 Task: Search one way flight ticket for 4 adults, 2 children, 2 infants in seat and 1 infant on lap in economy from Redding: Redding Municipal Airport to Raleigh: Raleigh-durham International Airport on 8-5-2023. Choice of flights is Singapure airlines. Price is upto 90000. Outbound departure time preference is 19:30.
Action: Mouse moved to (349, 130)
Screenshot: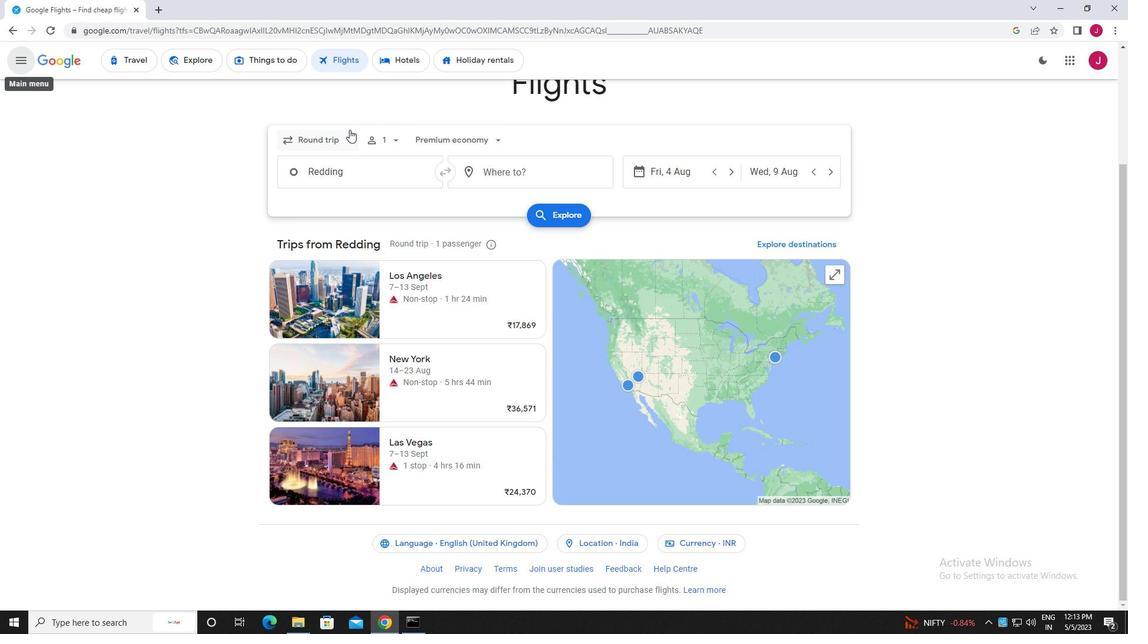 
Action: Mouse pressed left at (349, 130)
Screenshot: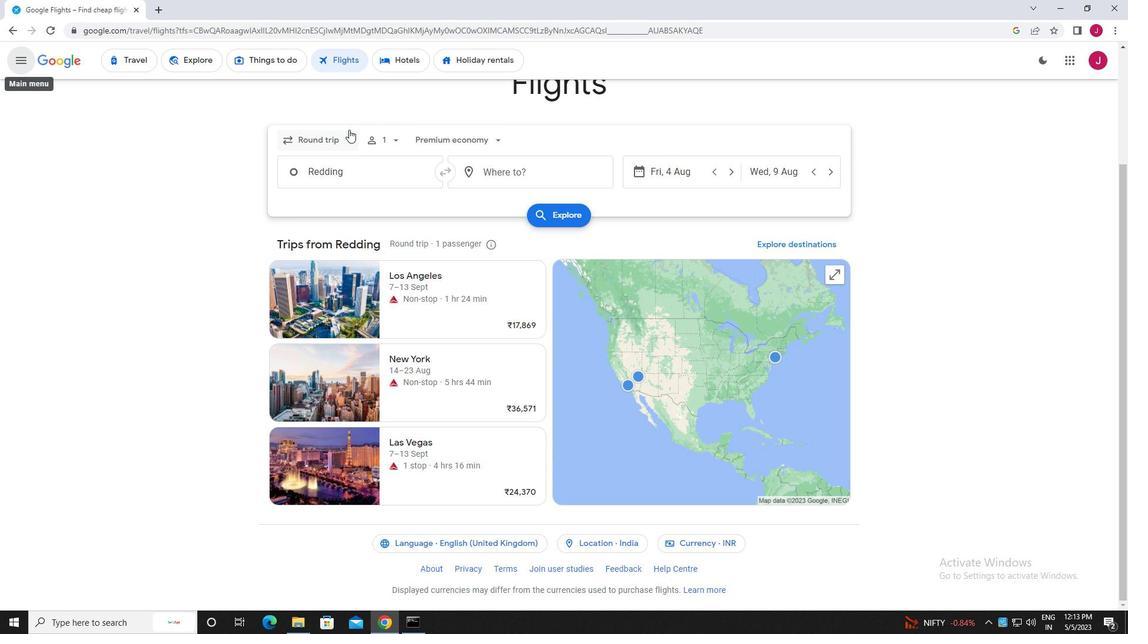 
Action: Mouse moved to (336, 195)
Screenshot: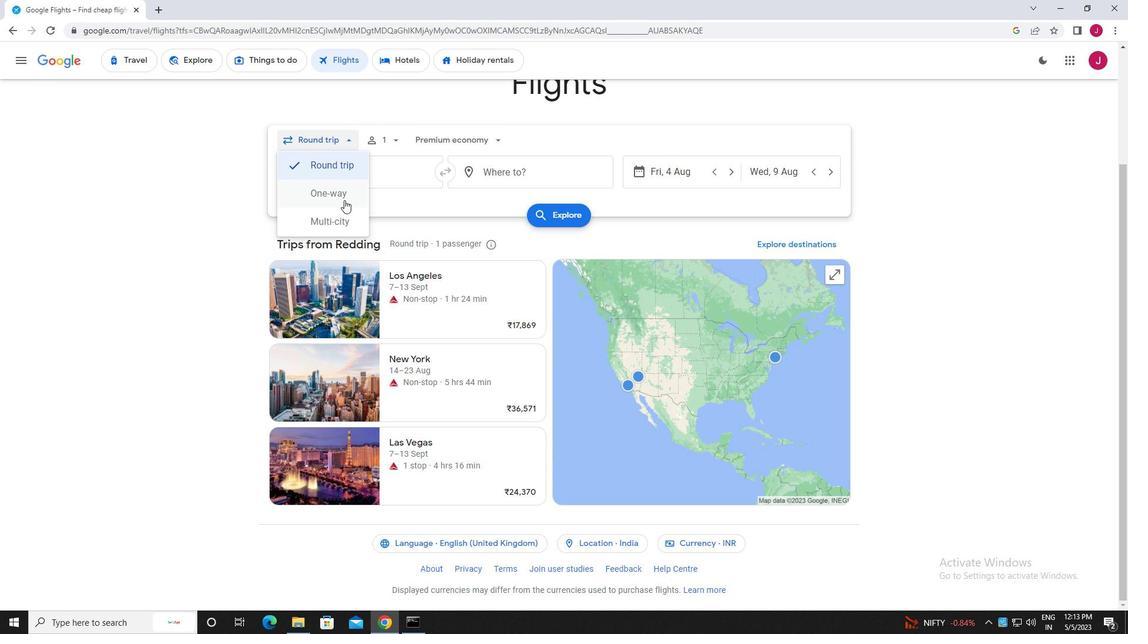 
Action: Mouse pressed left at (336, 195)
Screenshot: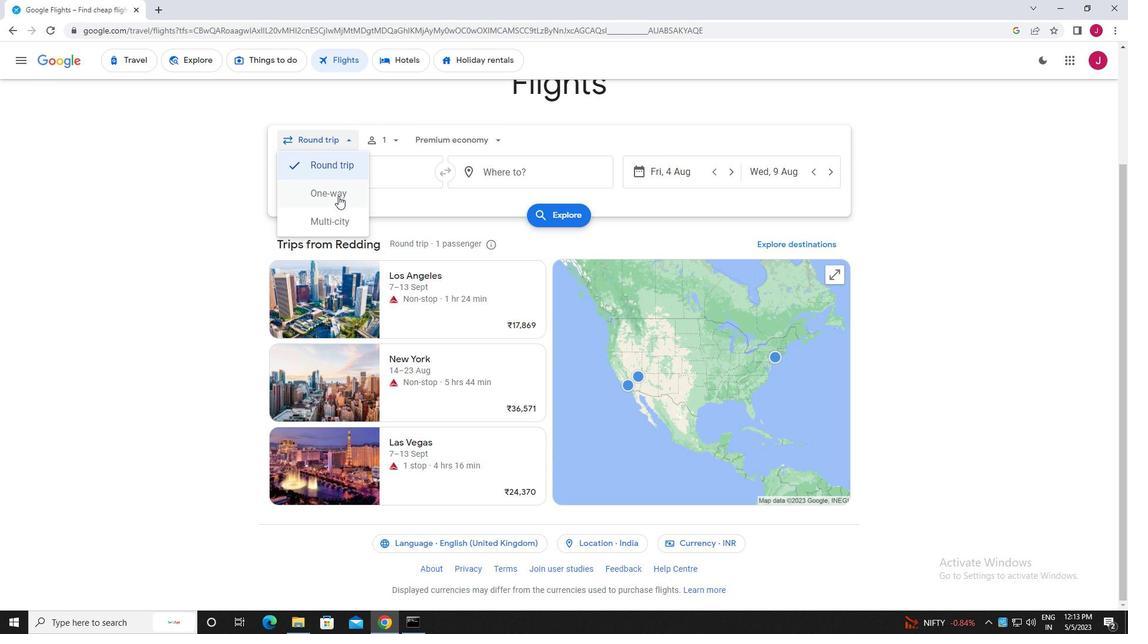 
Action: Mouse moved to (393, 137)
Screenshot: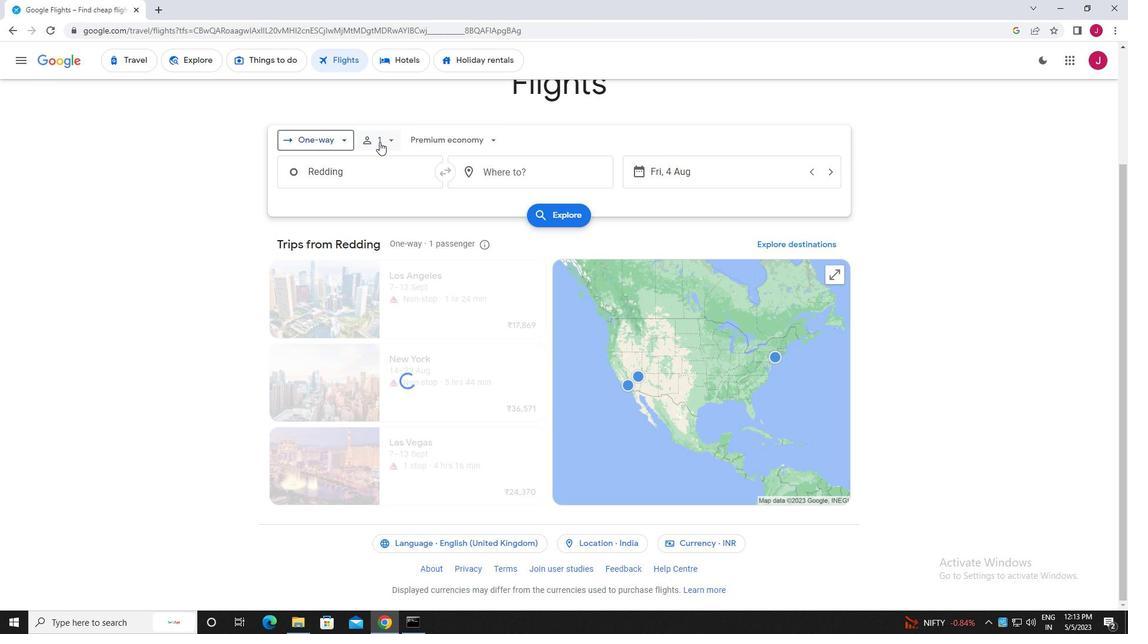 
Action: Mouse pressed left at (393, 137)
Screenshot: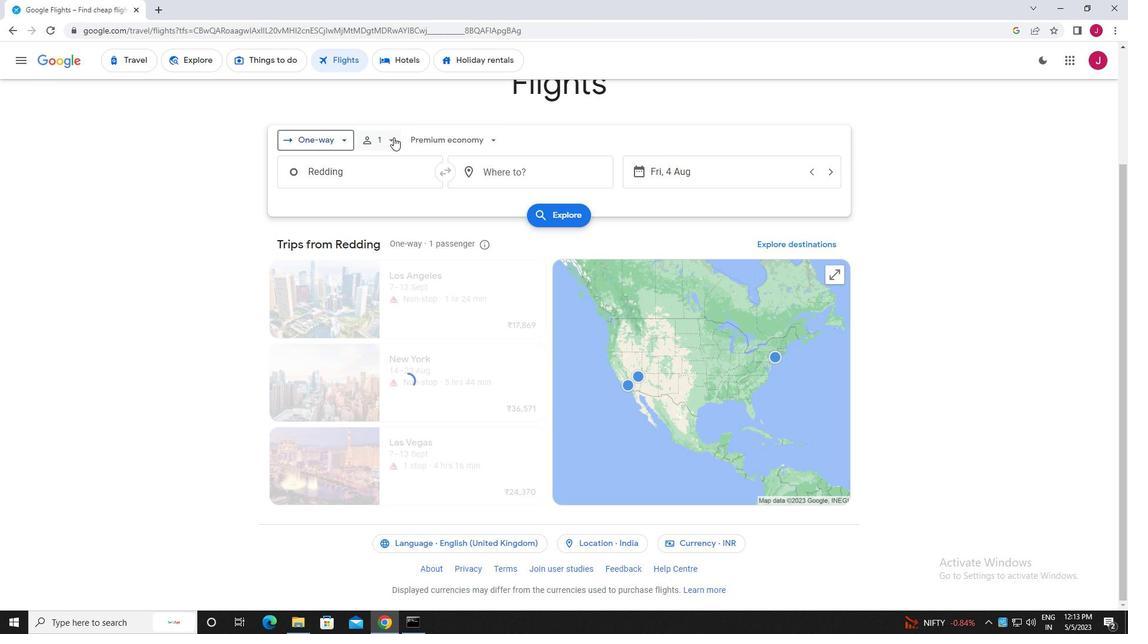 
Action: Mouse moved to (480, 172)
Screenshot: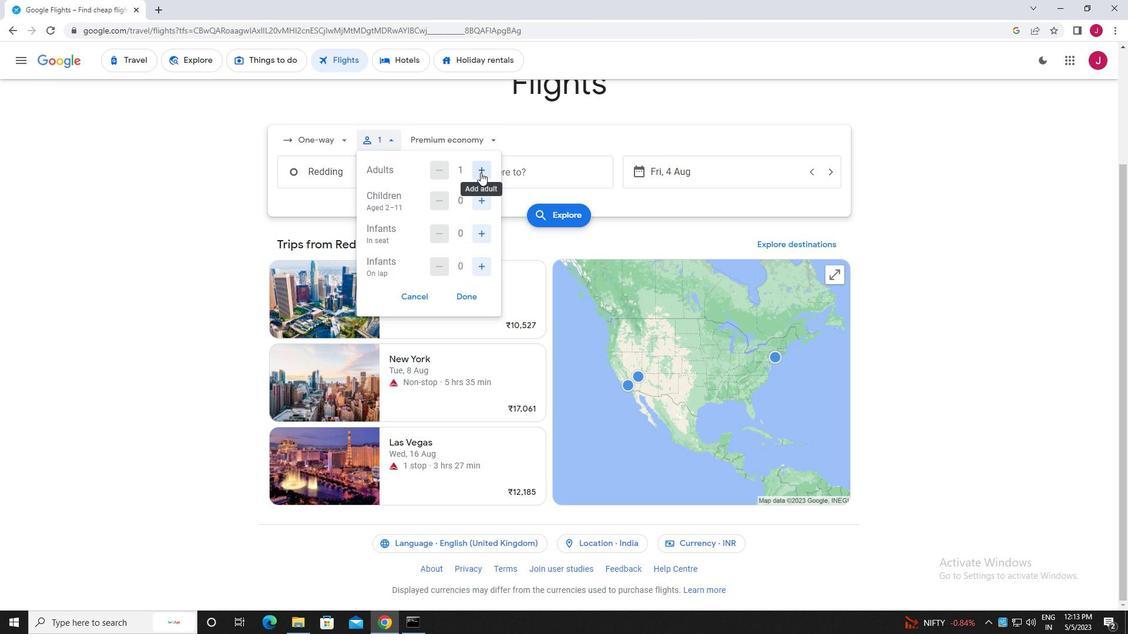 
Action: Mouse pressed left at (480, 172)
Screenshot: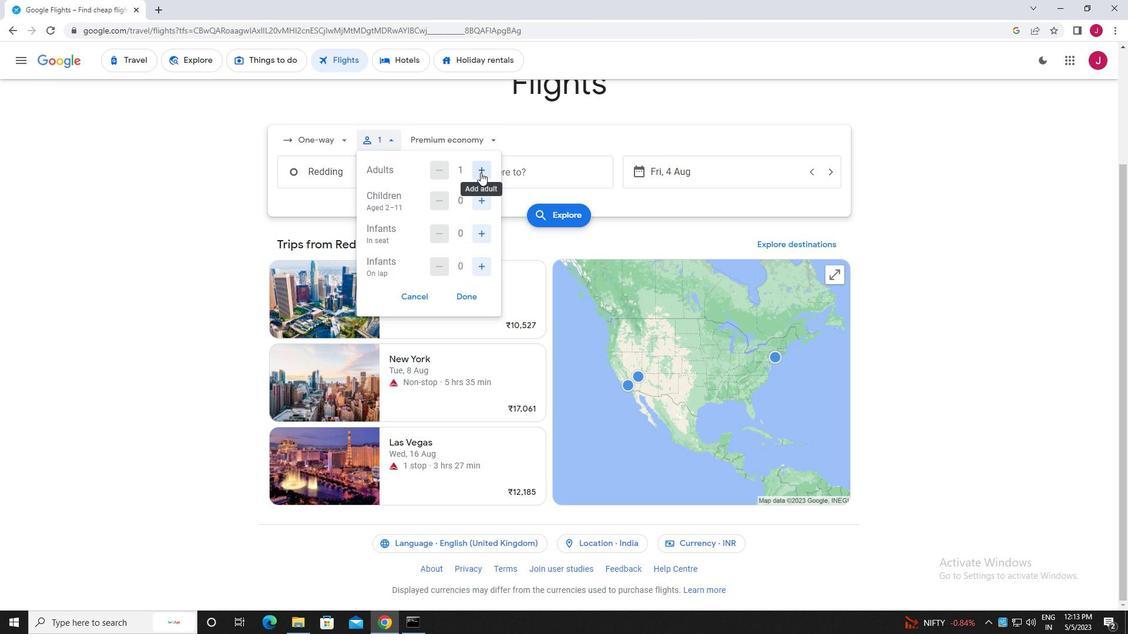 
Action: Mouse pressed left at (480, 172)
Screenshot: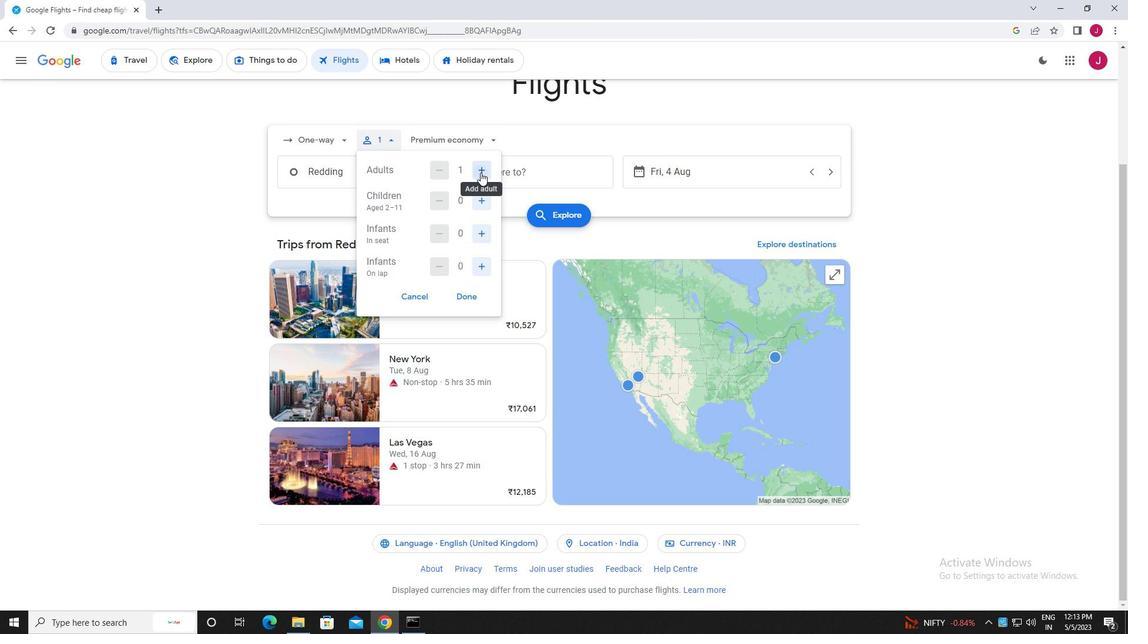 
Action: Mouse pressed left at (480, 172)
Screenshot: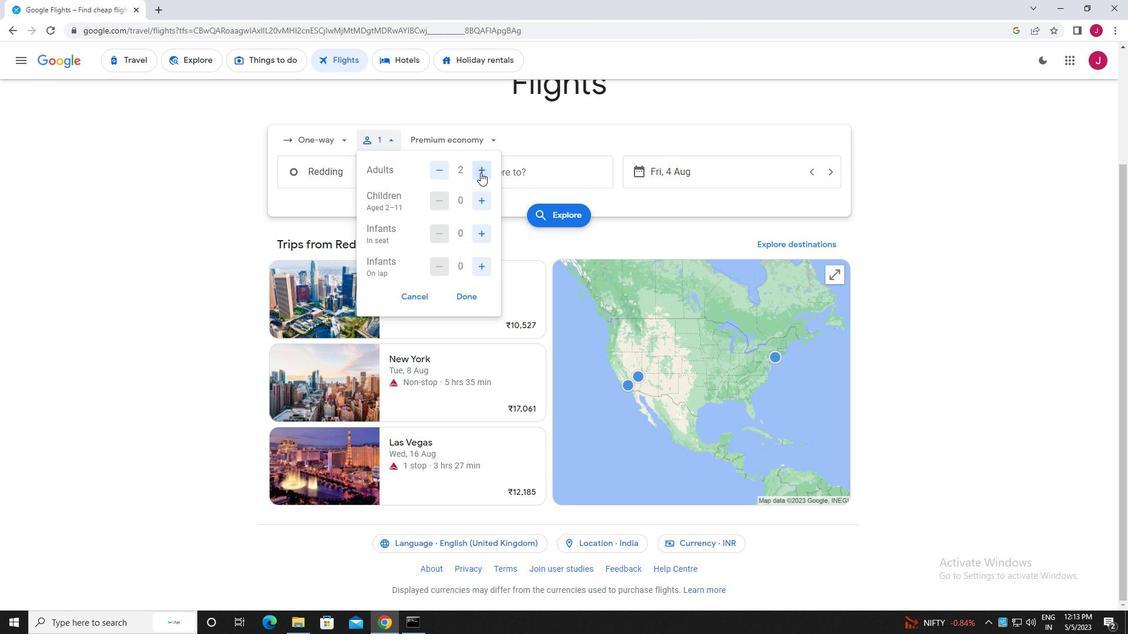 
Action: Mouse moved to (481, 203)
Screenshot: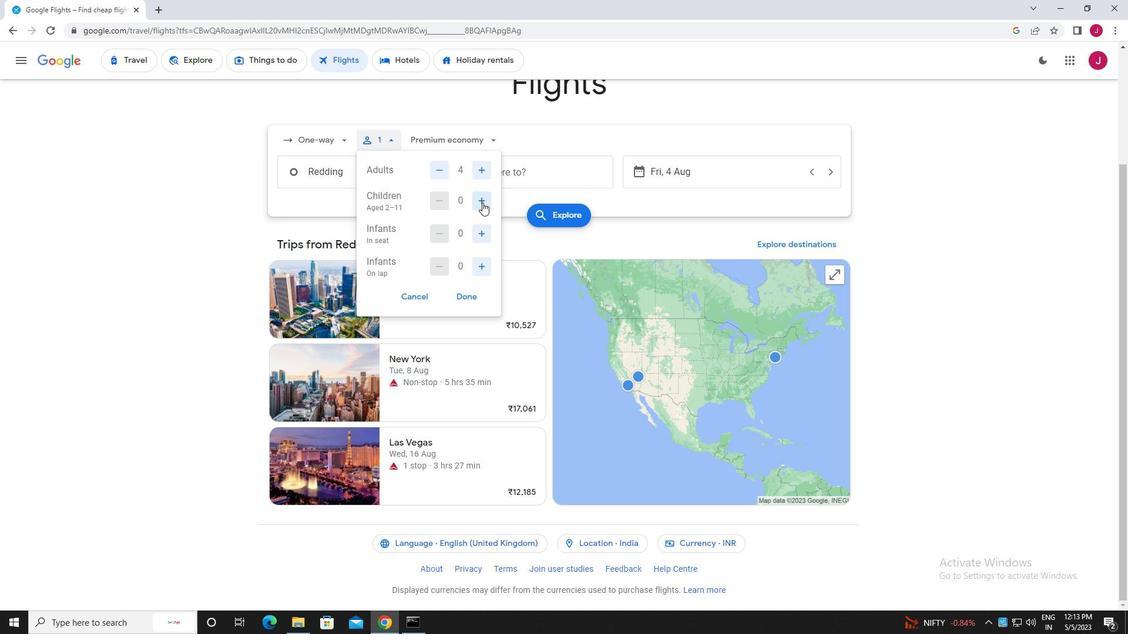 
Action: Mouse pressed left at (481, 203)
Screenshot: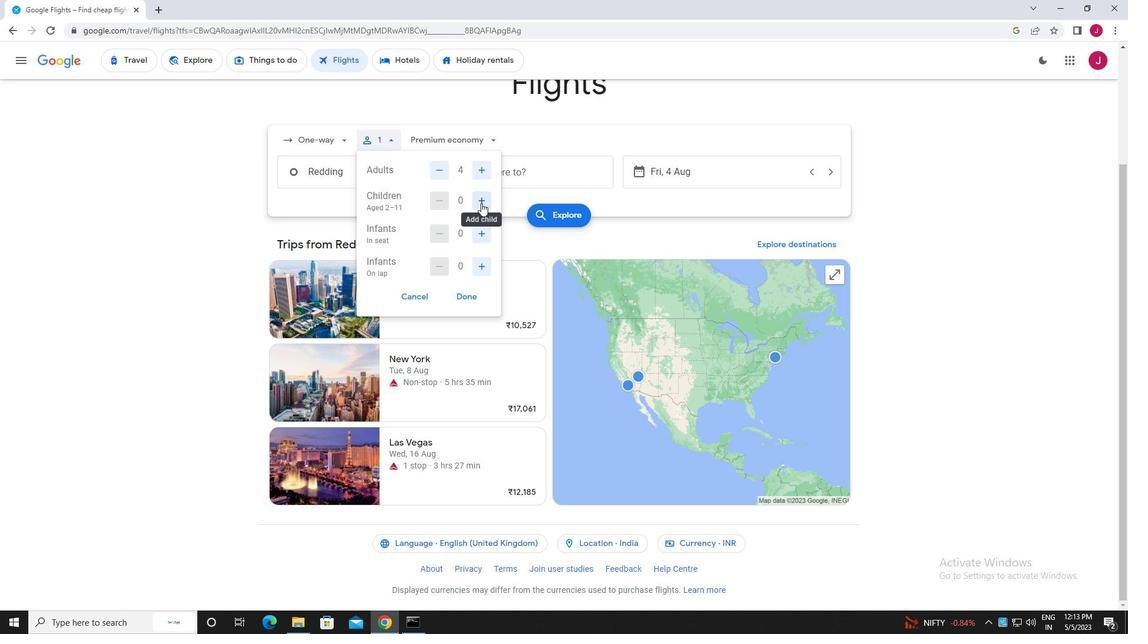 
Action: Mouse pressed left at (481, 203)
Screenshot: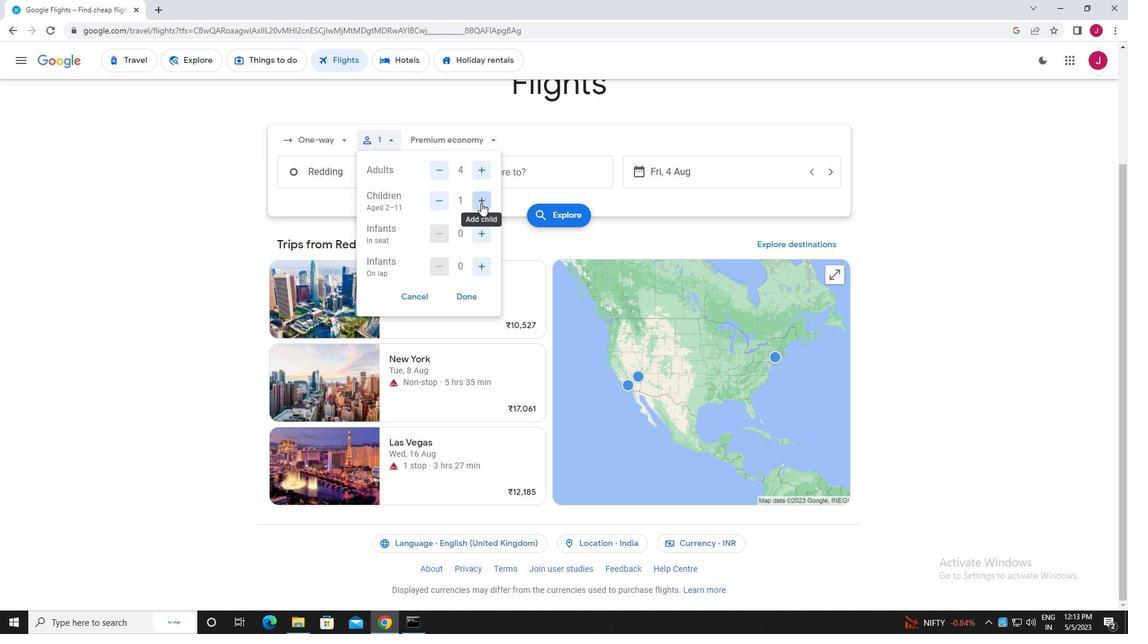 
Action: Mouse moved to (481, 232)
Screenshot: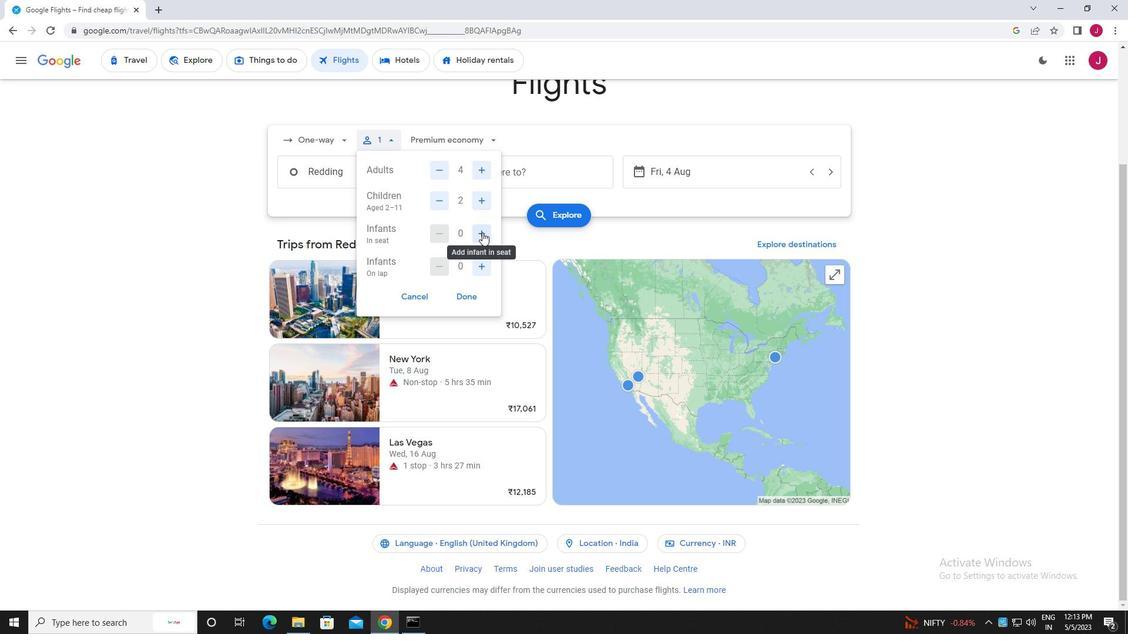 
Action: Mouse pressed left at (481, 232)
Screenshot: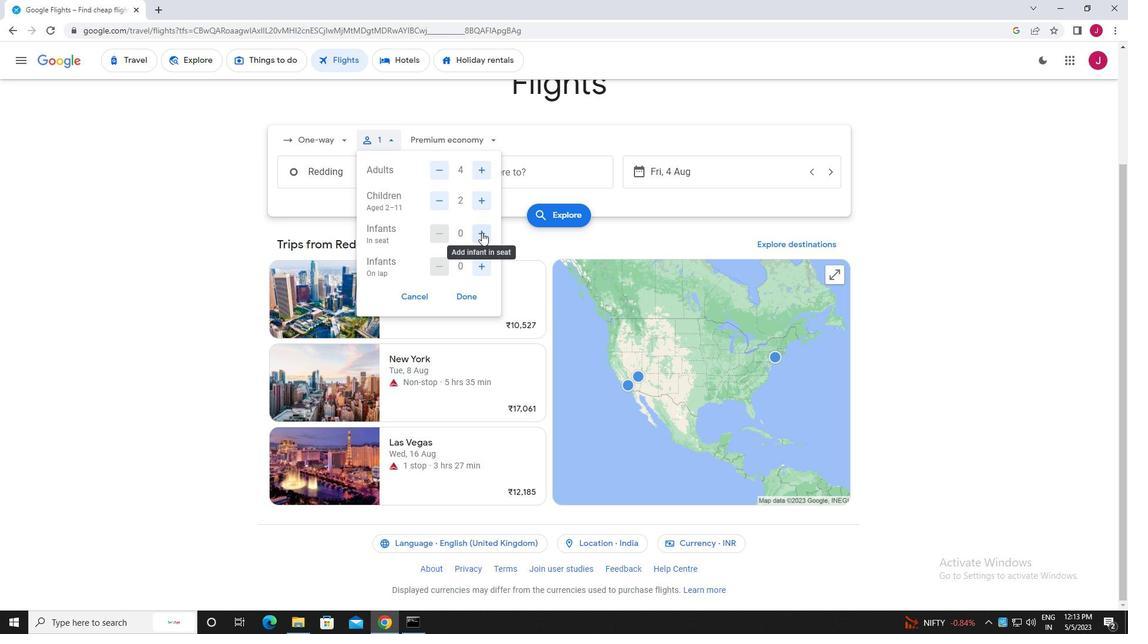 
Action: Mouse pressed left at (481, 232)
Screenshot: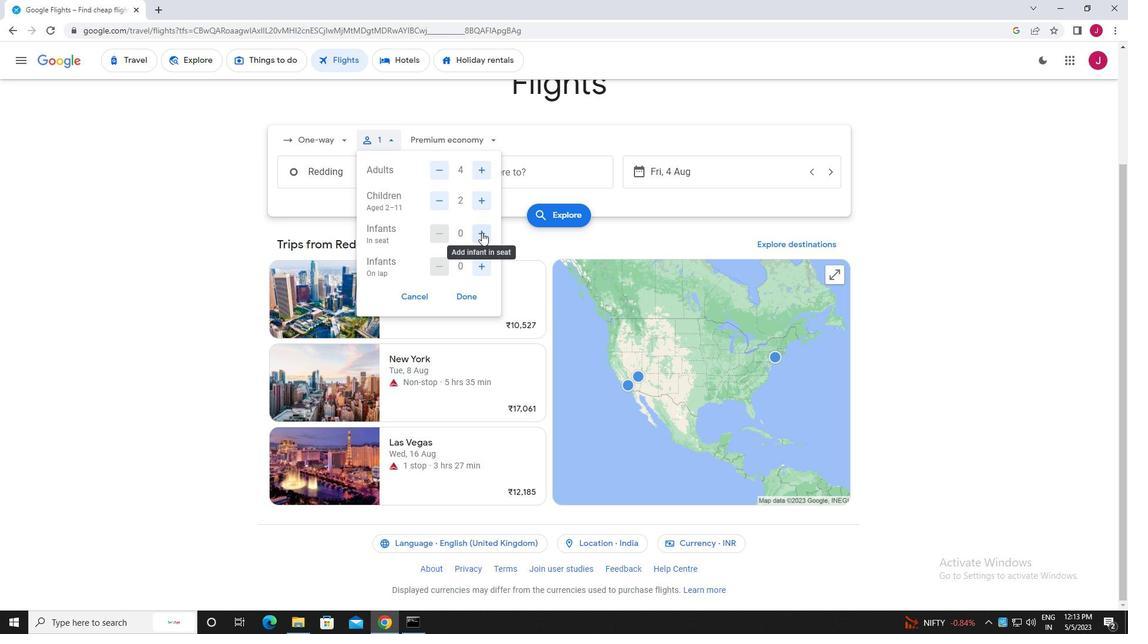 
Action: Mouse moved to (480, 268)
Screenshot: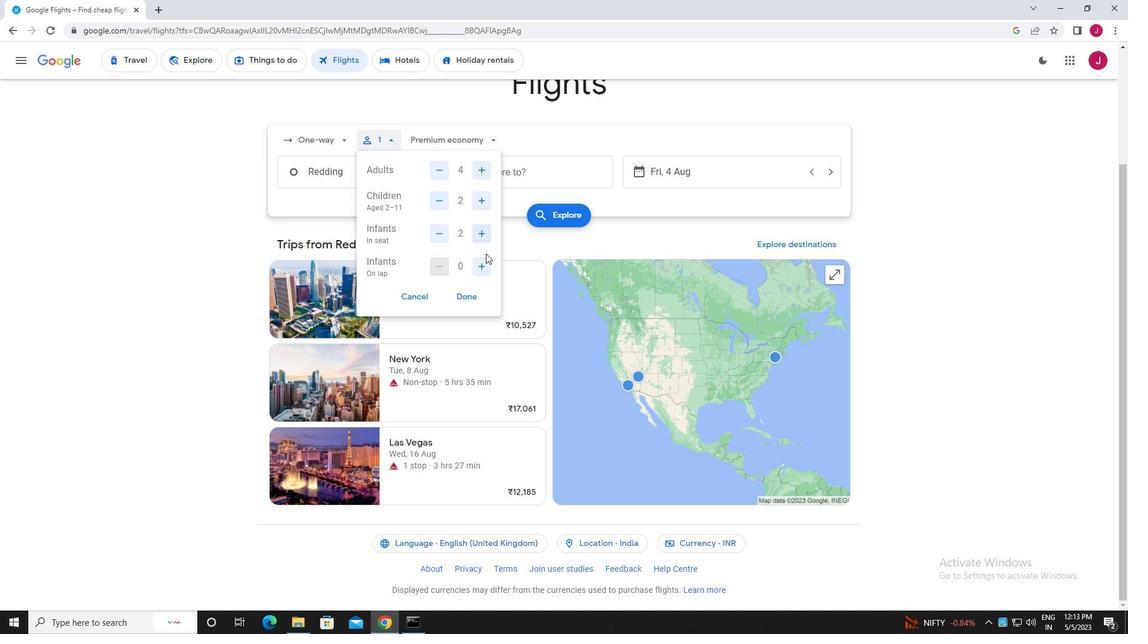 
Action: Mouse pressed left at (480, 268)
Screenshot: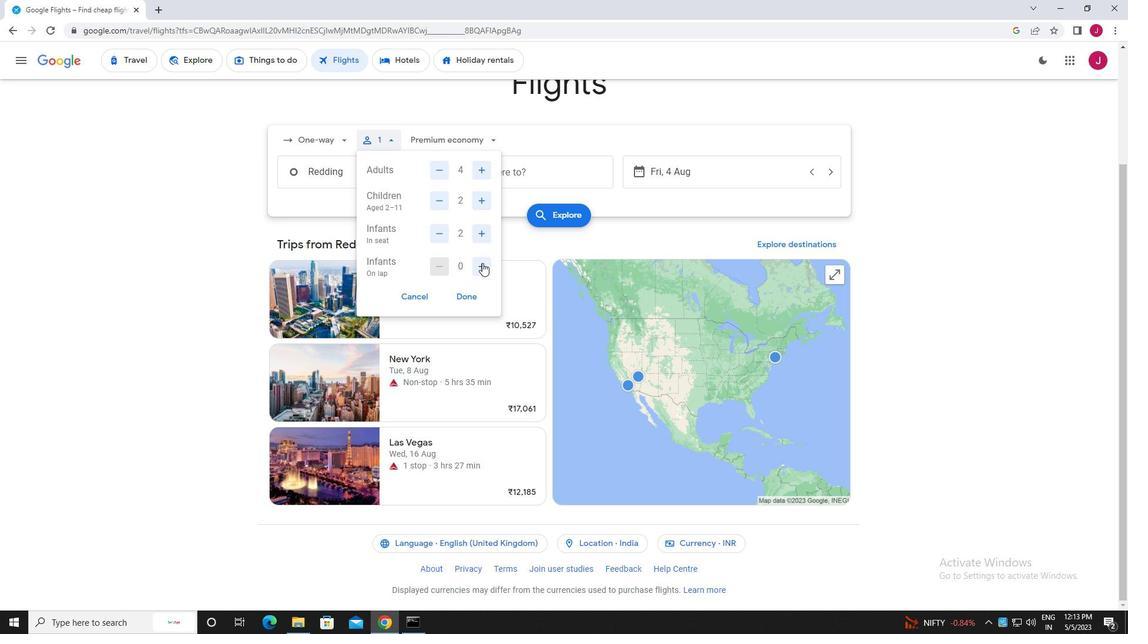 
Action: Mouse moved to (468, 299)
Screenshot: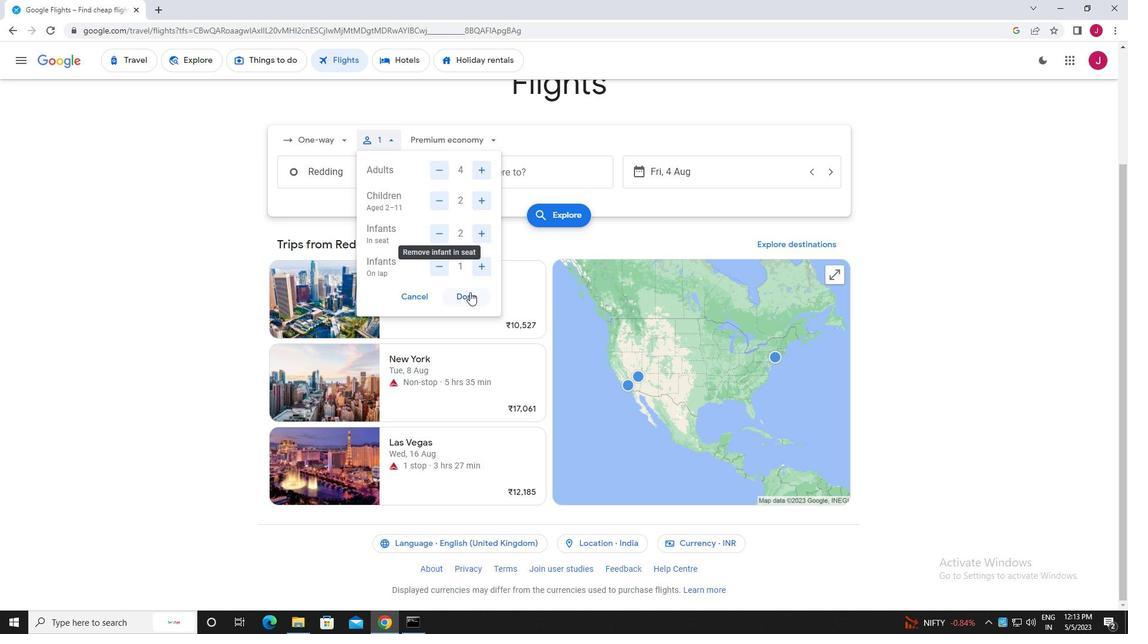 
Action: Mouse pressed left at (468, 299)
Screenshot: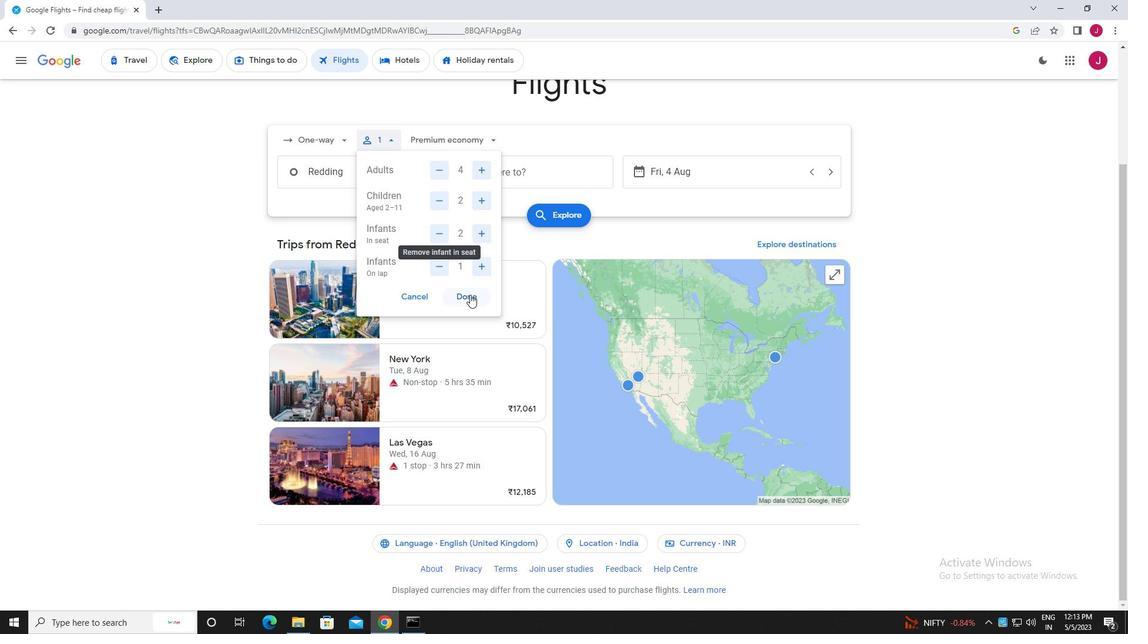 
Action: Mouse moved to (446, 138)
Screenshot: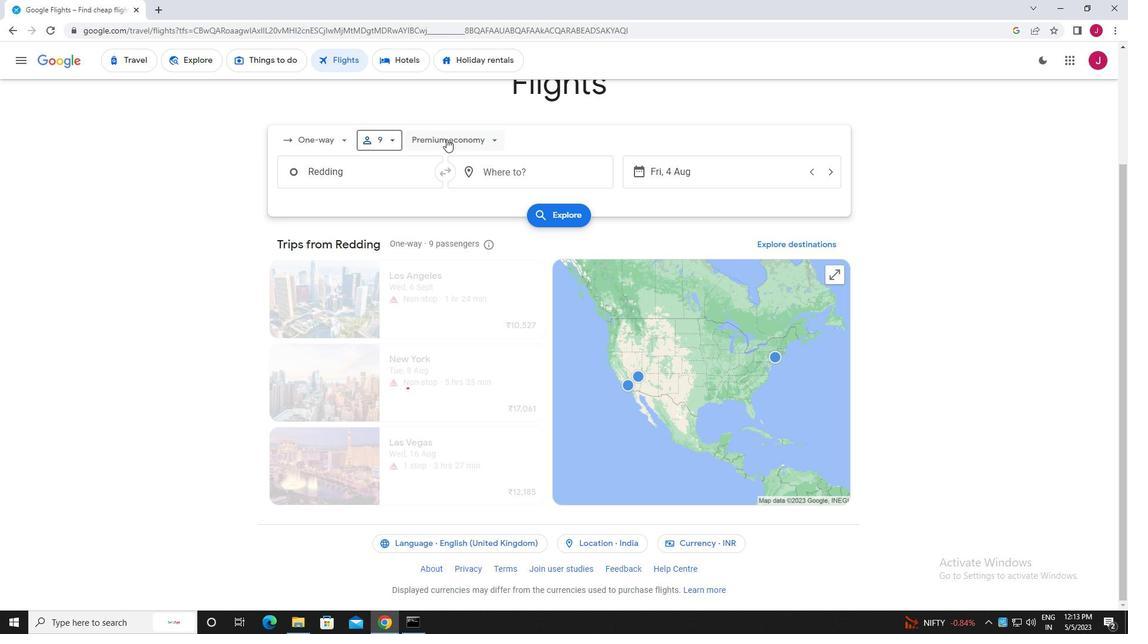 
Action: Mouse pressed left at (446, 138)
Screenshot: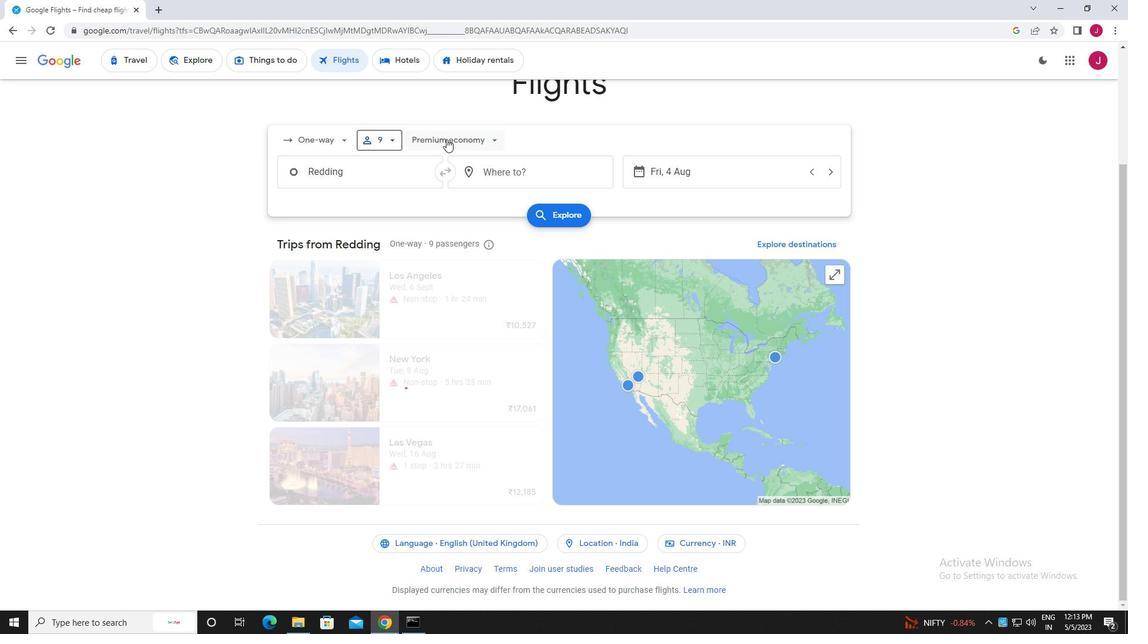 
Action: Mouse moved to (457, 165)
Screenshot: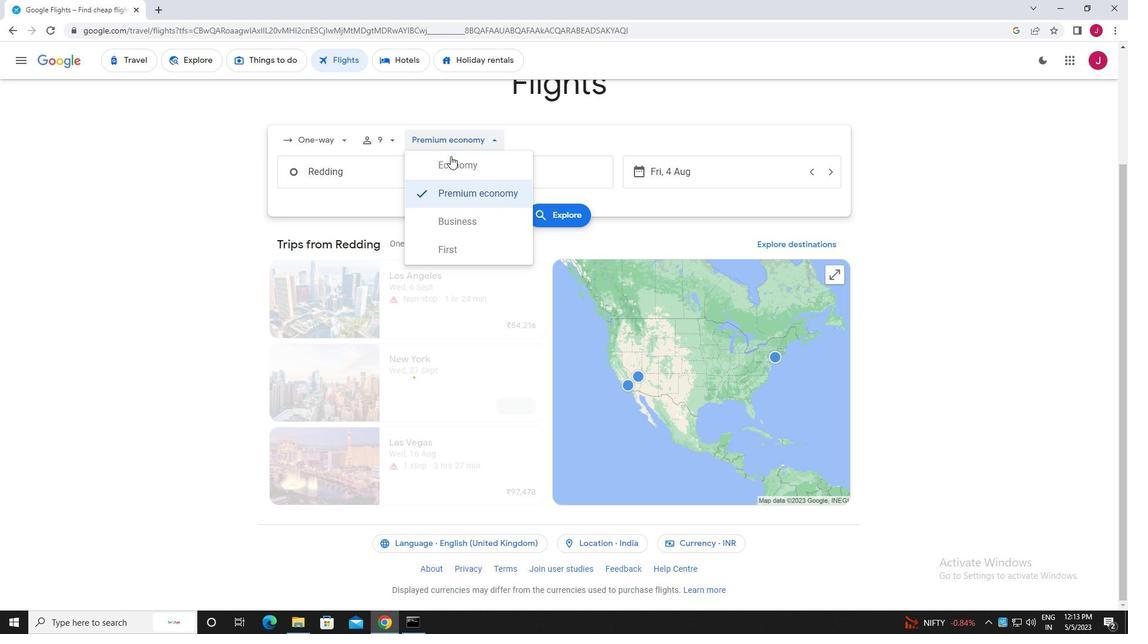 
Action: Mouse pressed left at (457, 165)
Screenshot: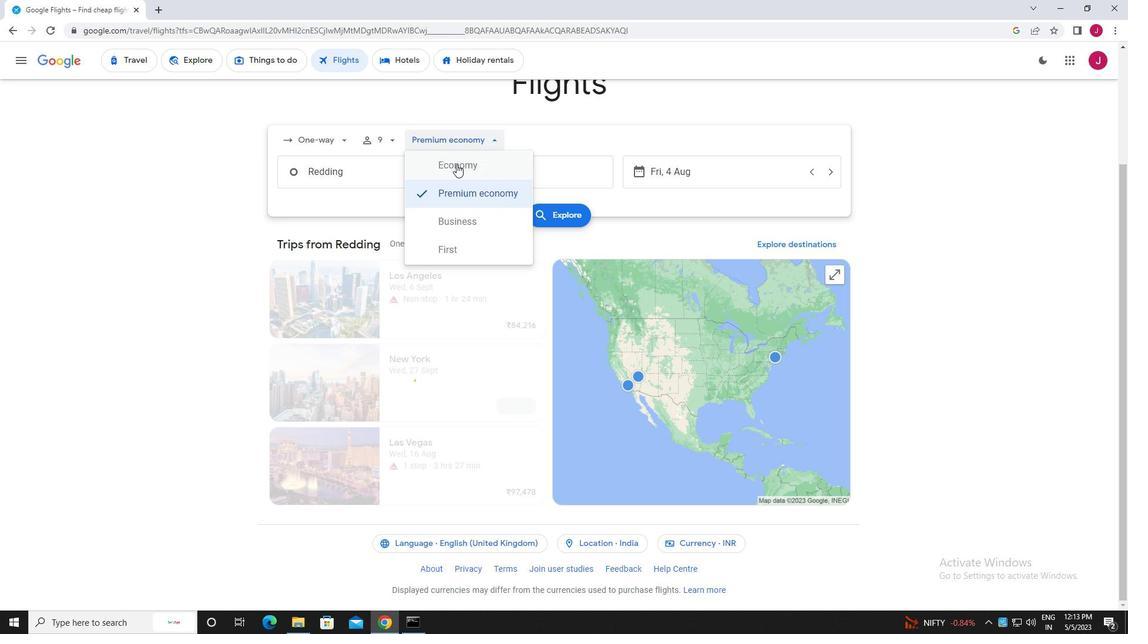 
Action: Mouse moved to (371, 175)
Screenshot: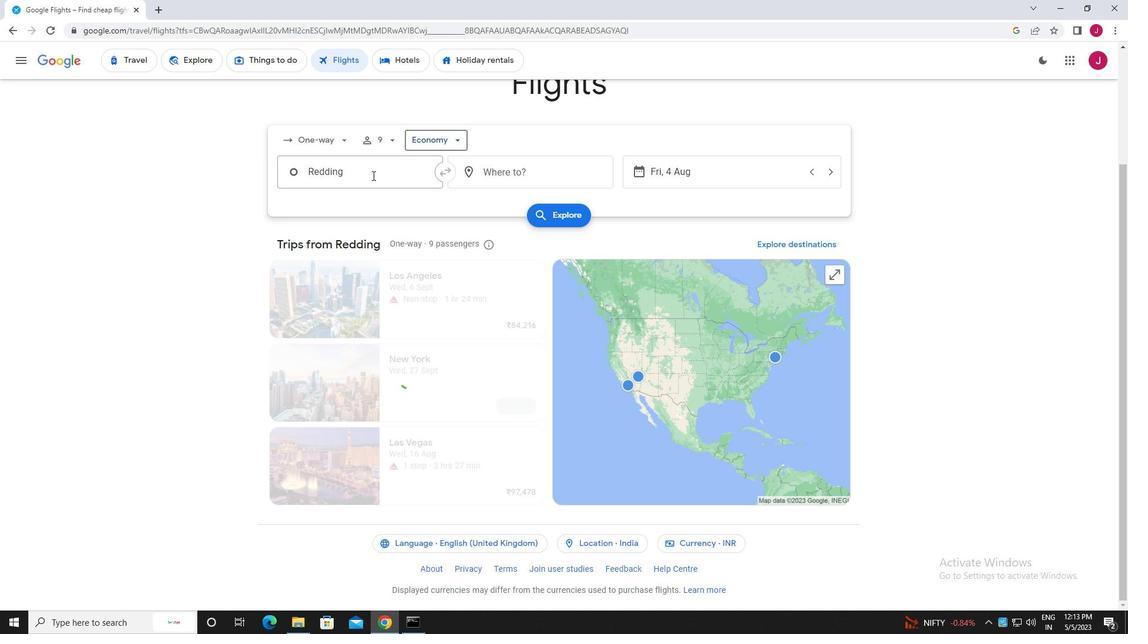 
Action: Mouse pressed left at (371, 175)
Screenshot: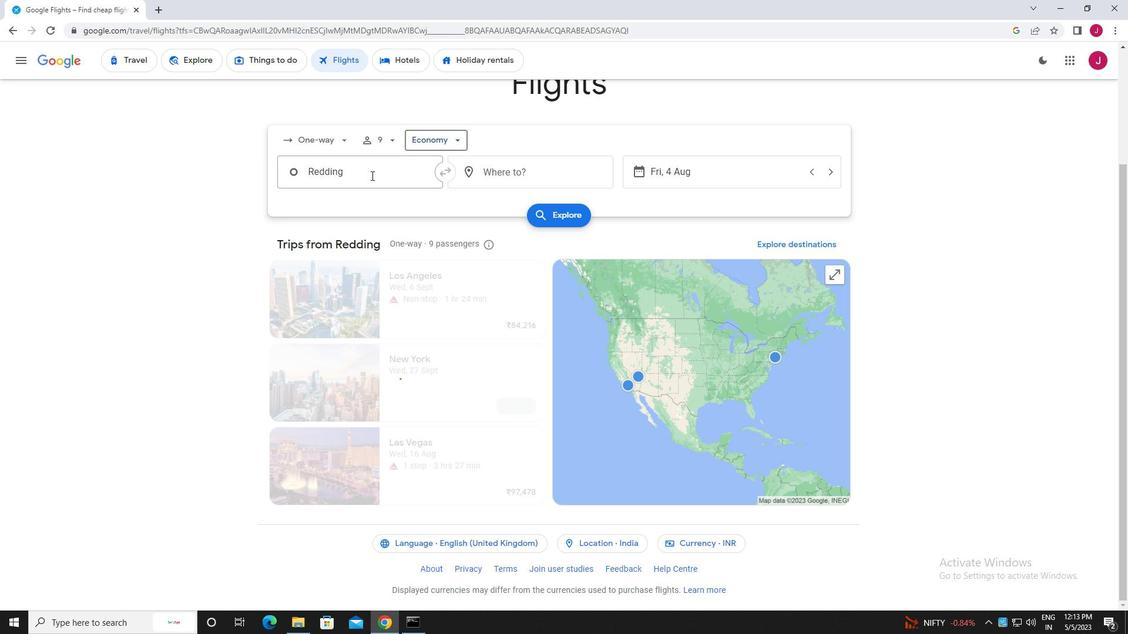 
Action: Mouse moved to (376, 175)
Screenshot: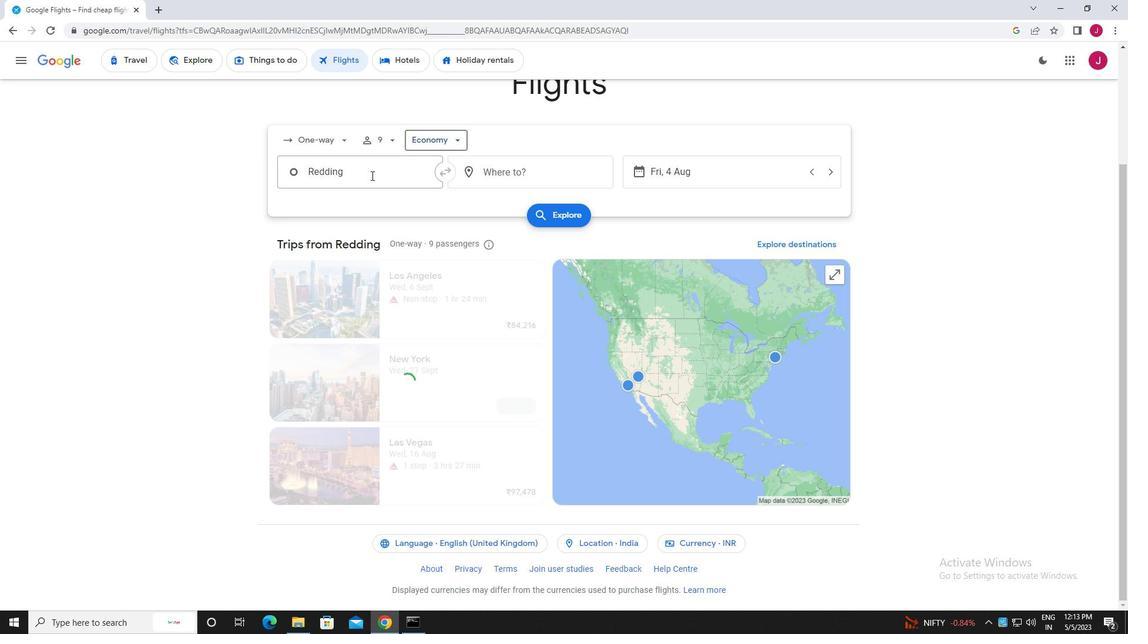 
Action: Key pressed redding
Screenshot: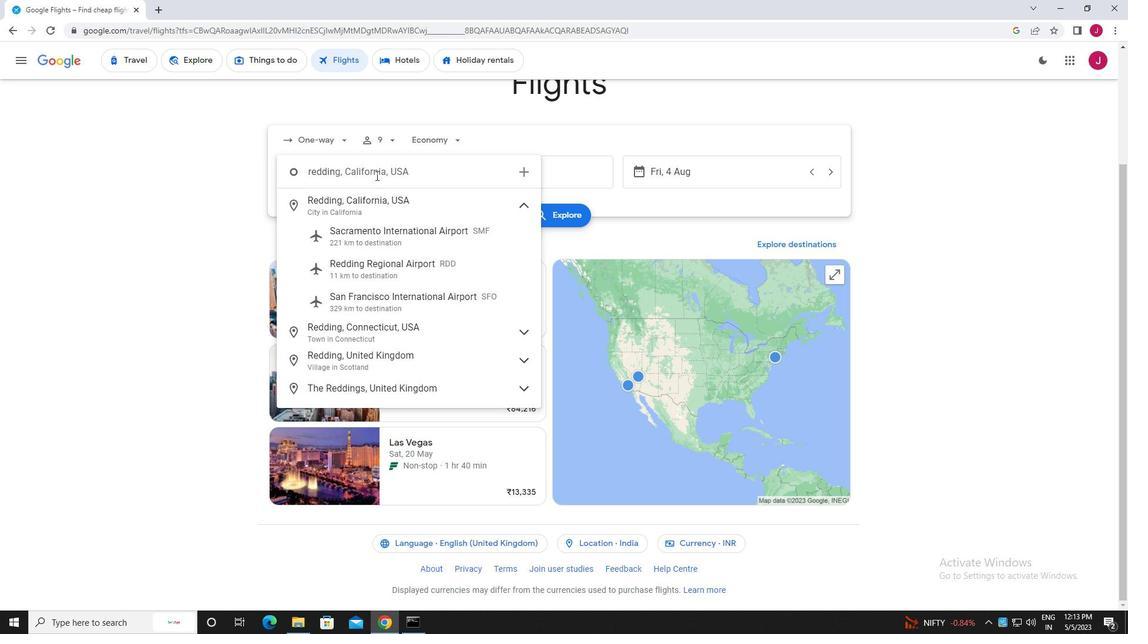 
Action: Mouse moved to (417, 272)
Screenshot: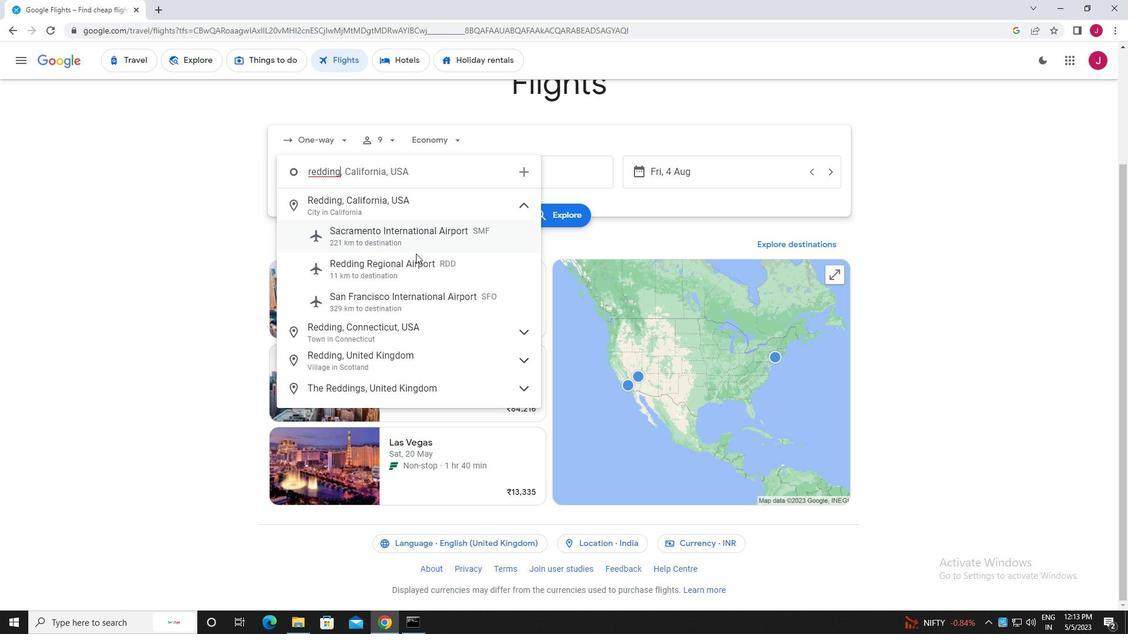 
Action: Mouse pressed left at (417, 272)
Screenshot: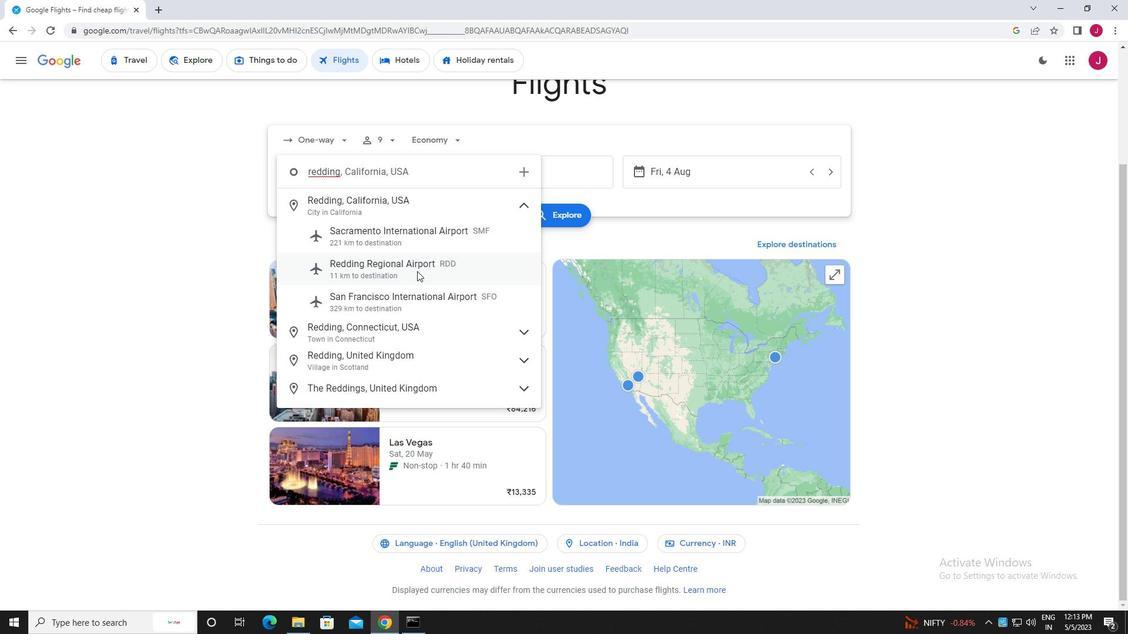 
Action: Mouse moved to (529, 174)
Screenshot: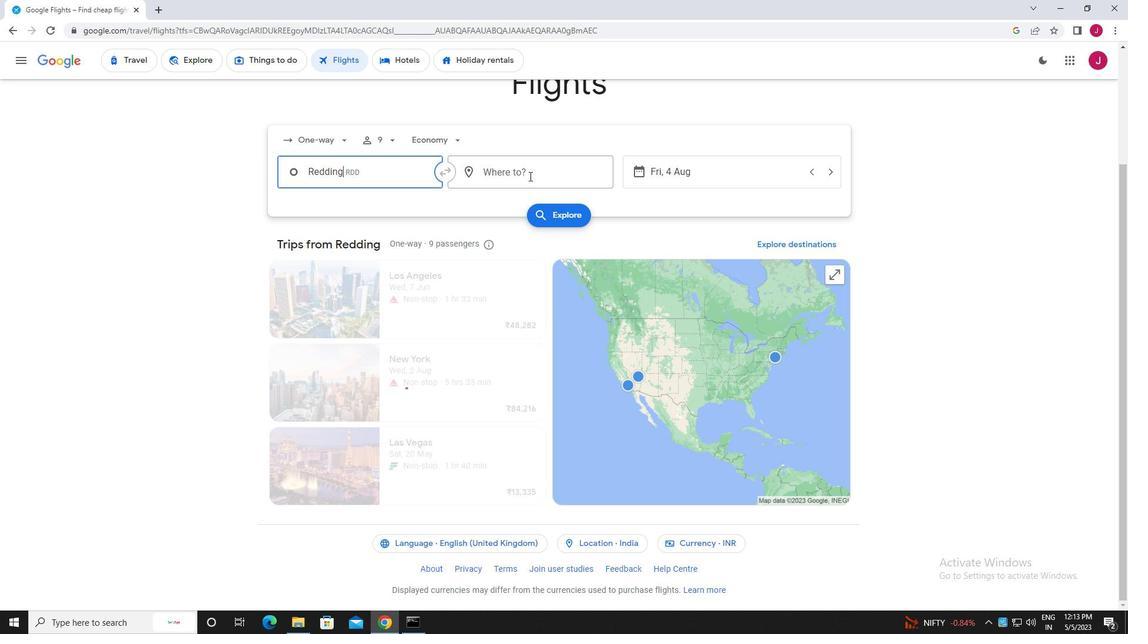 
Action: Mouse pressed left at (529, 174)
Screenshot: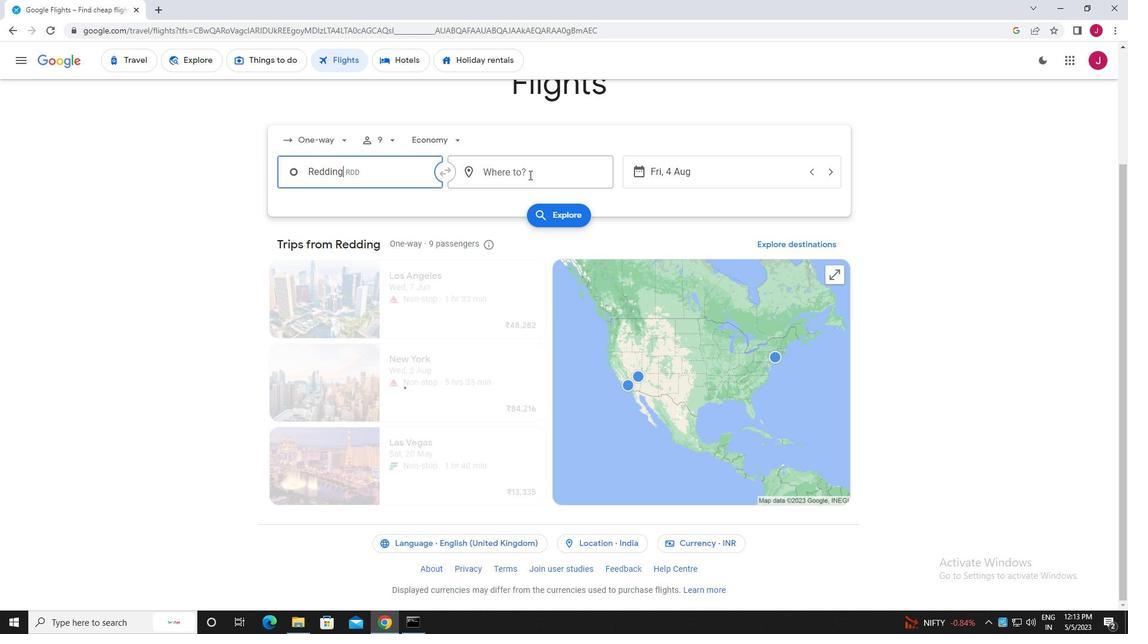 
Action: Key pressed raleigh
Screenshot: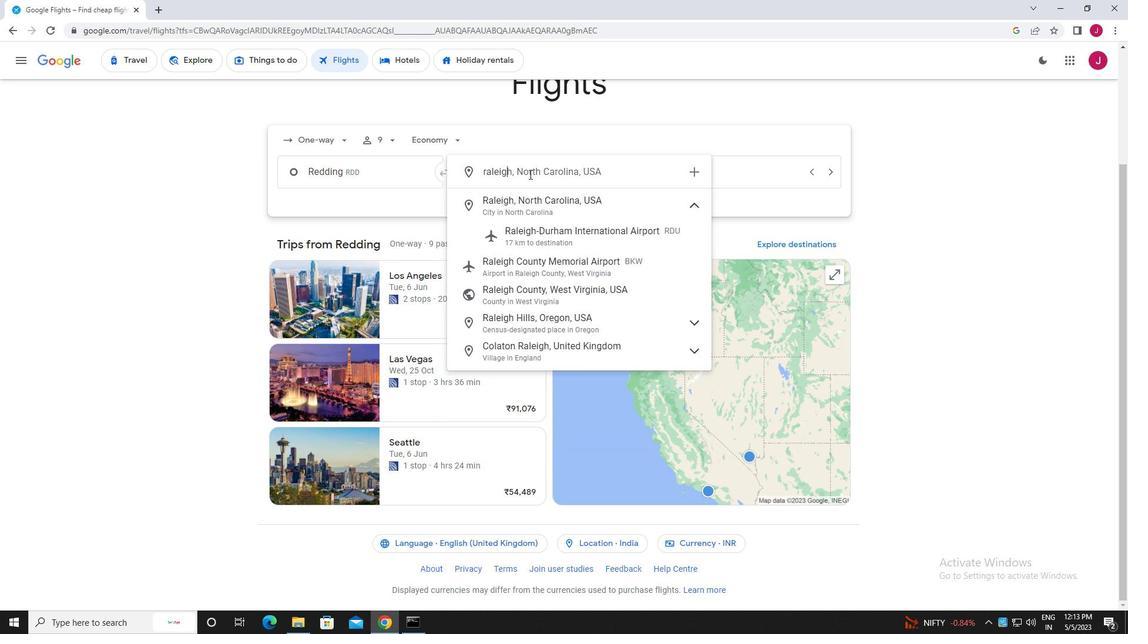
Action: Mouse moved to (577, 232)
Screenshot: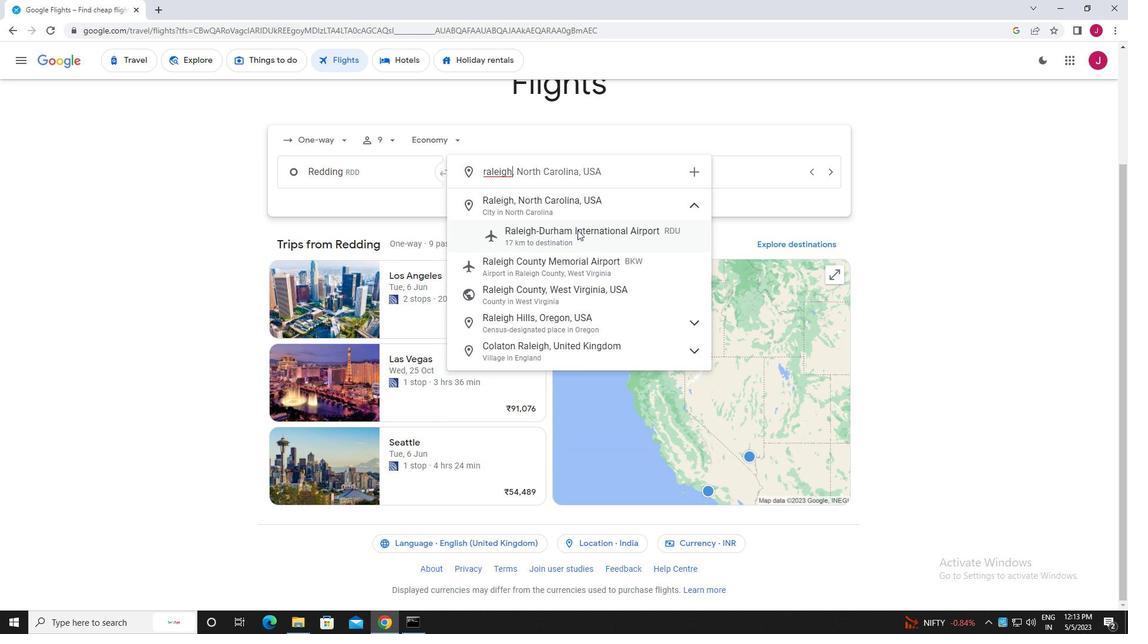 
Action: Mouse pressed left at (577, 232)
Screenshot: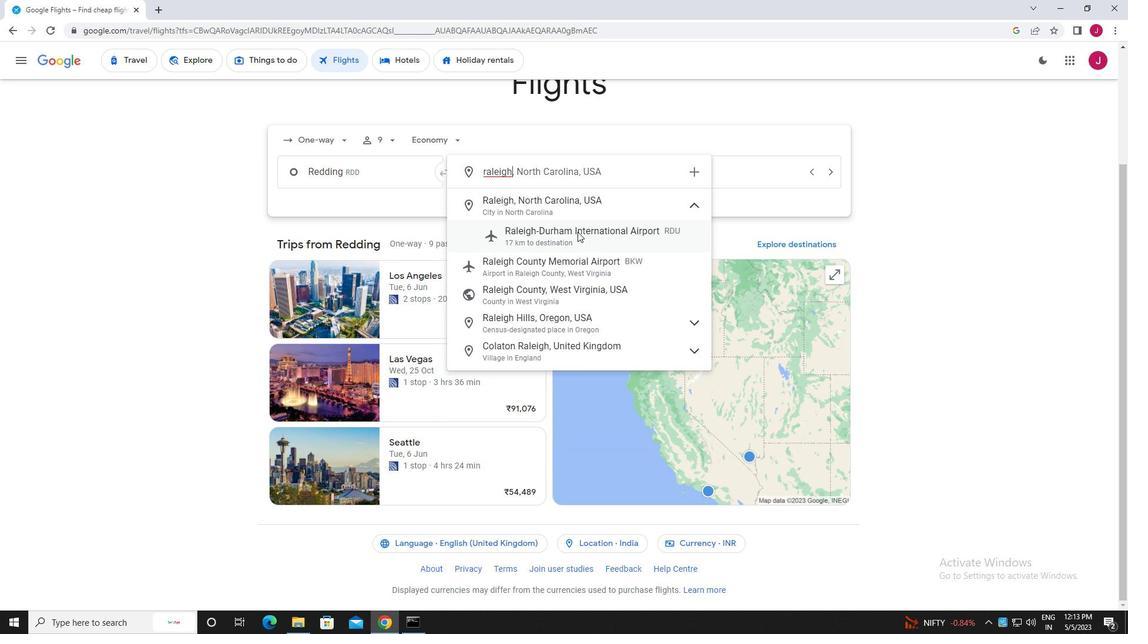 
Action: Mouse moved to (701, 179)
Screenshot: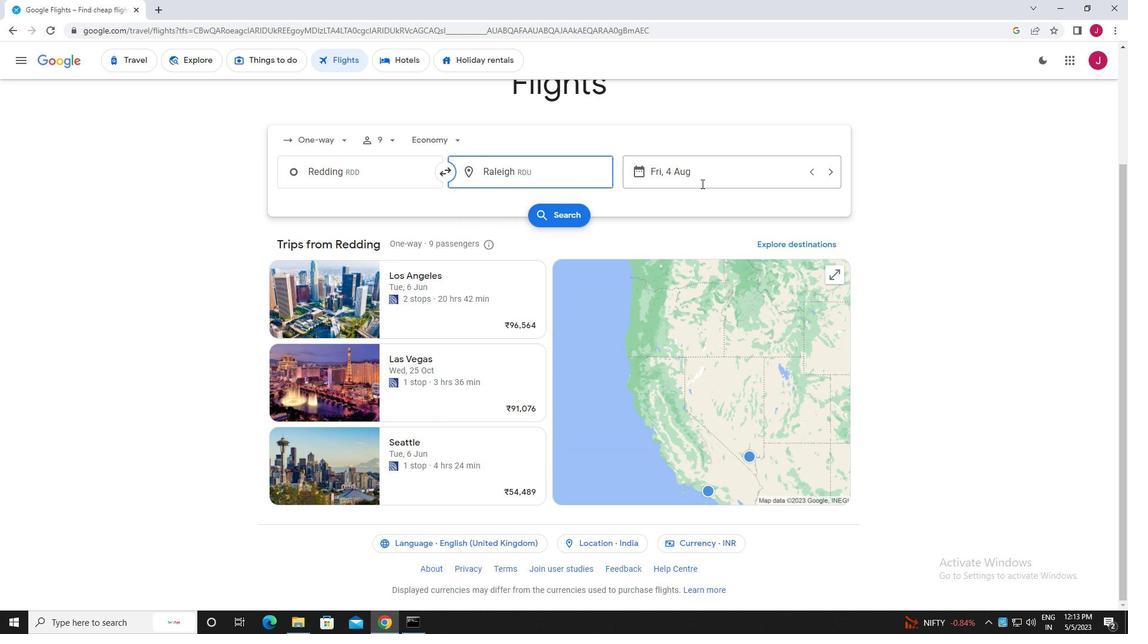 
Action: Mouse pressed left at (701, 179)
Screenshot: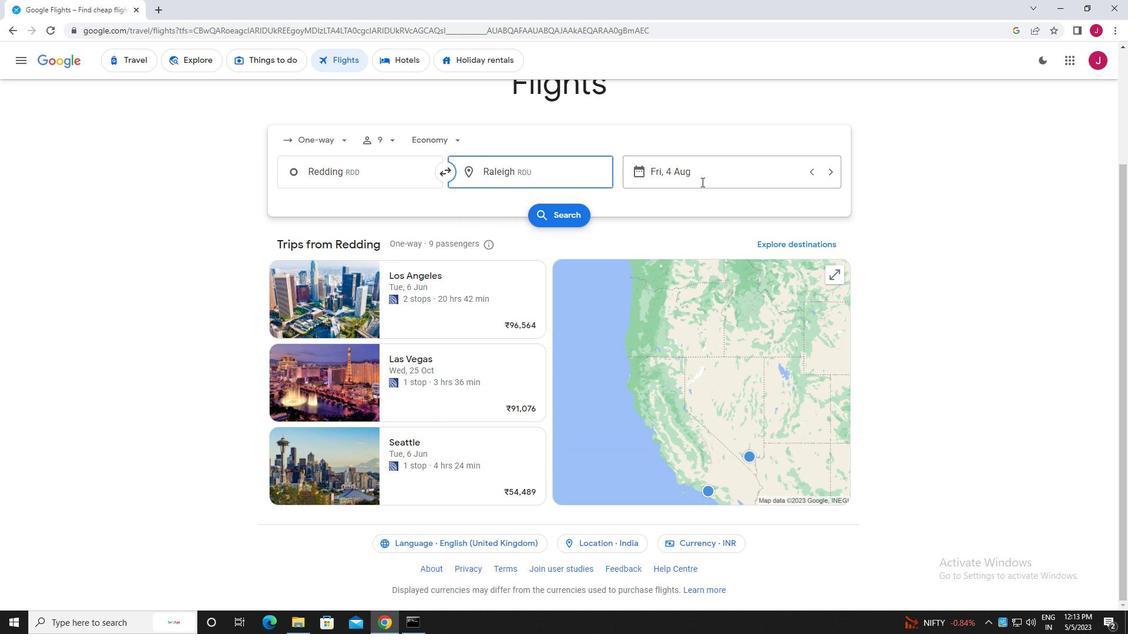 
Action: Mouse moved to (586, 268)
Screenshot: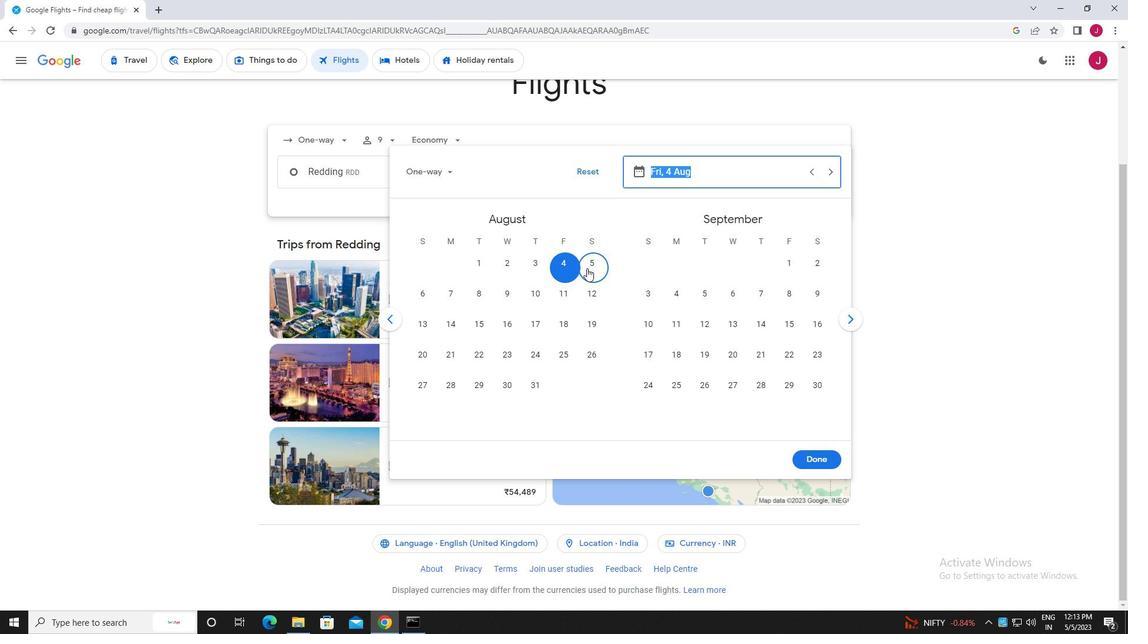 
Action: Mouse pressed left at (586, 268)
Screenshot: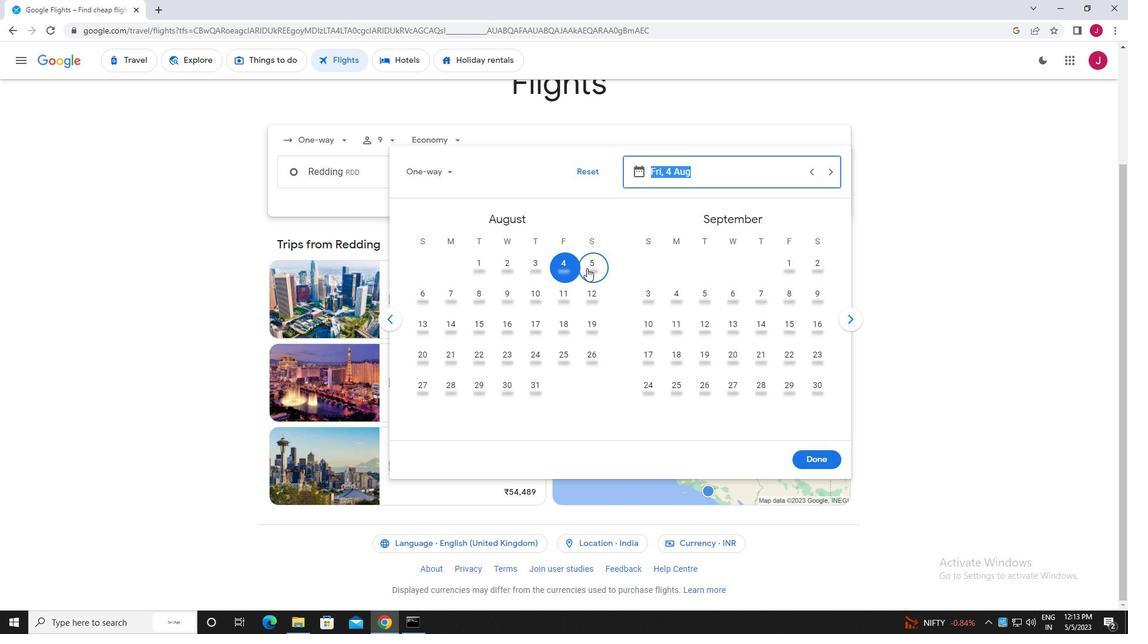 
Action: Mouse moved to (818, 461)
Screenshot: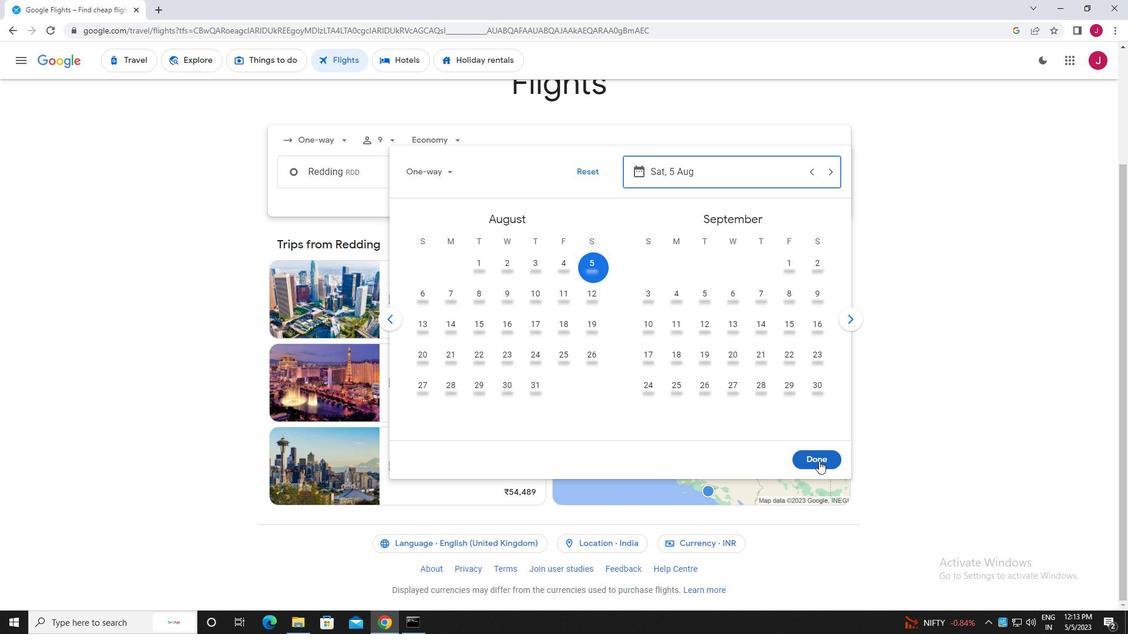 
Action: Mouse pressed left at (818, 461)
Screenshot: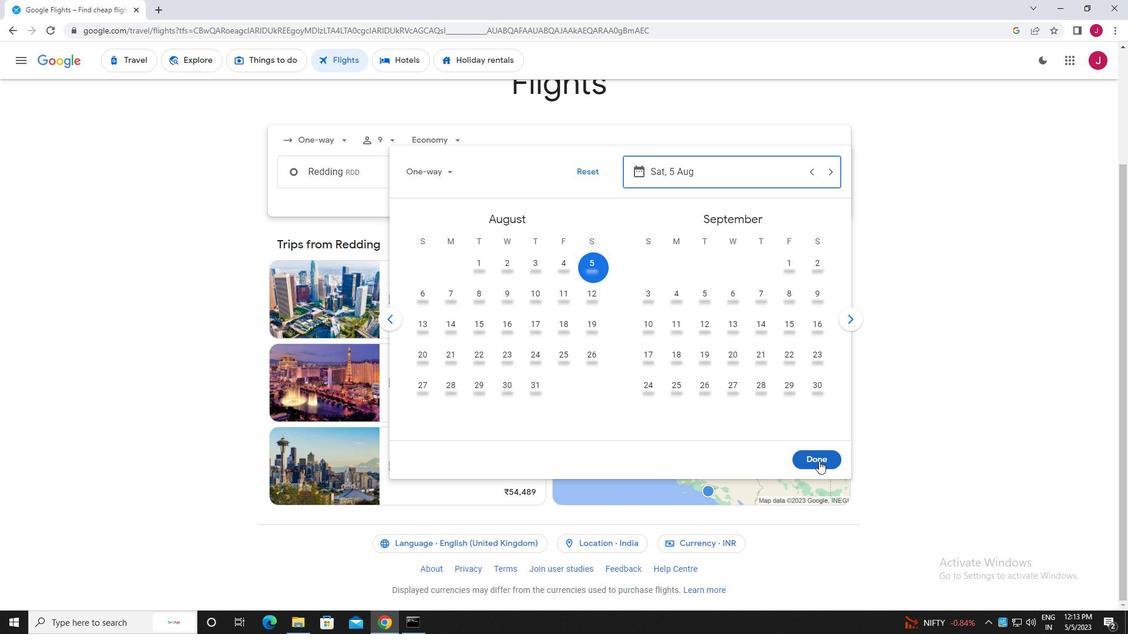 
Action: Mouse moved to (569, 215)
Screenshot: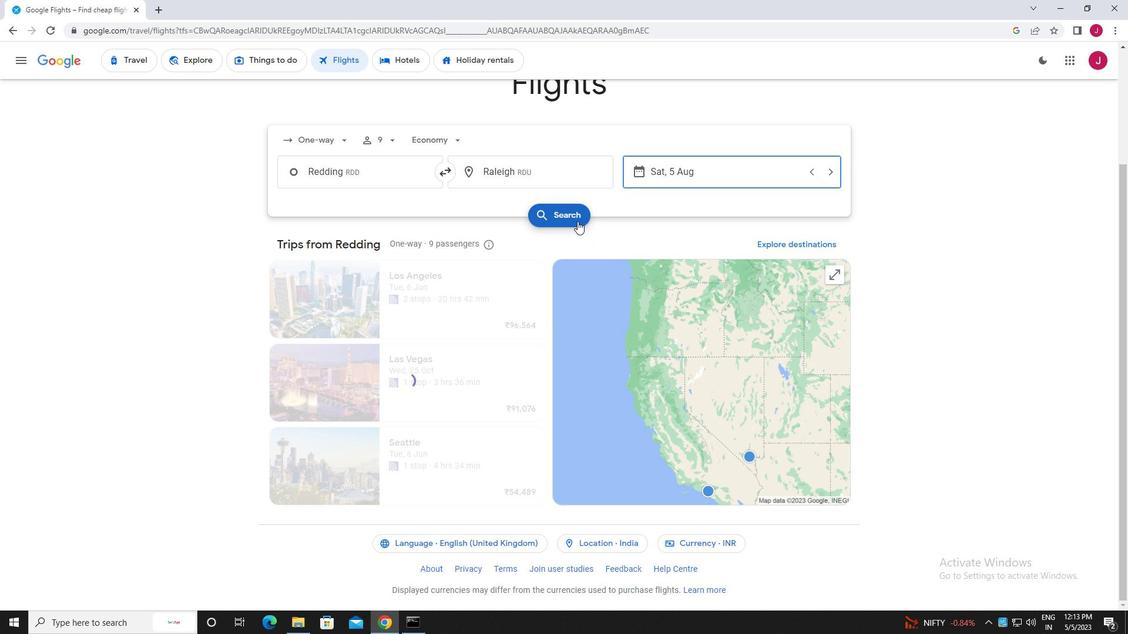 
Action: Mouse pressed left at (569, 215)
Screenshot: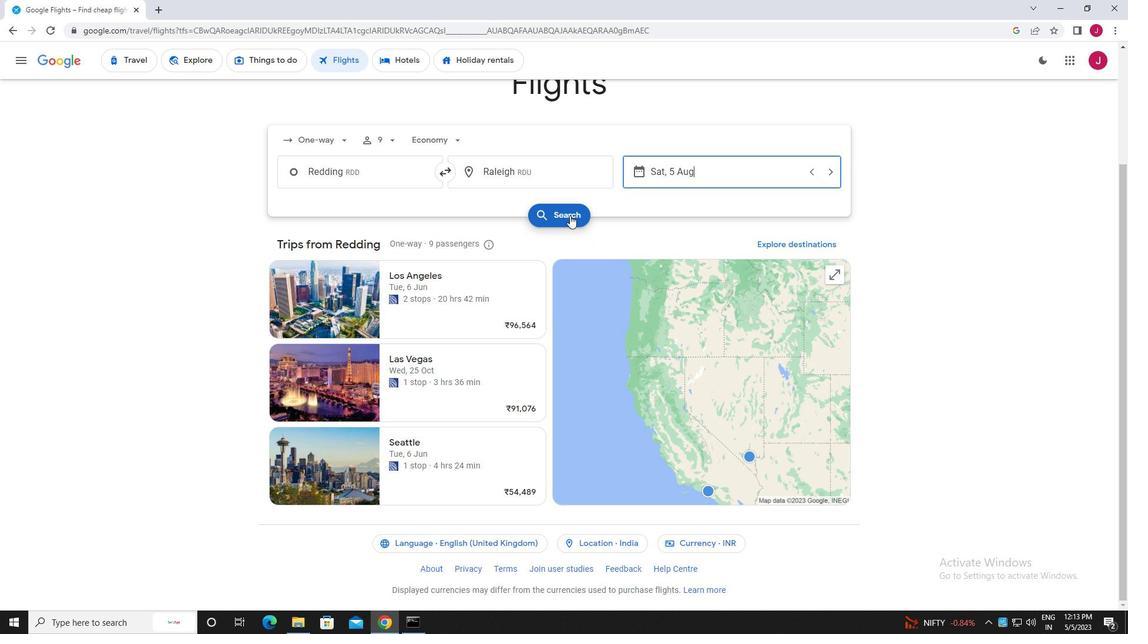 
Action: Mouse moved to (302, 165)
Screenshot: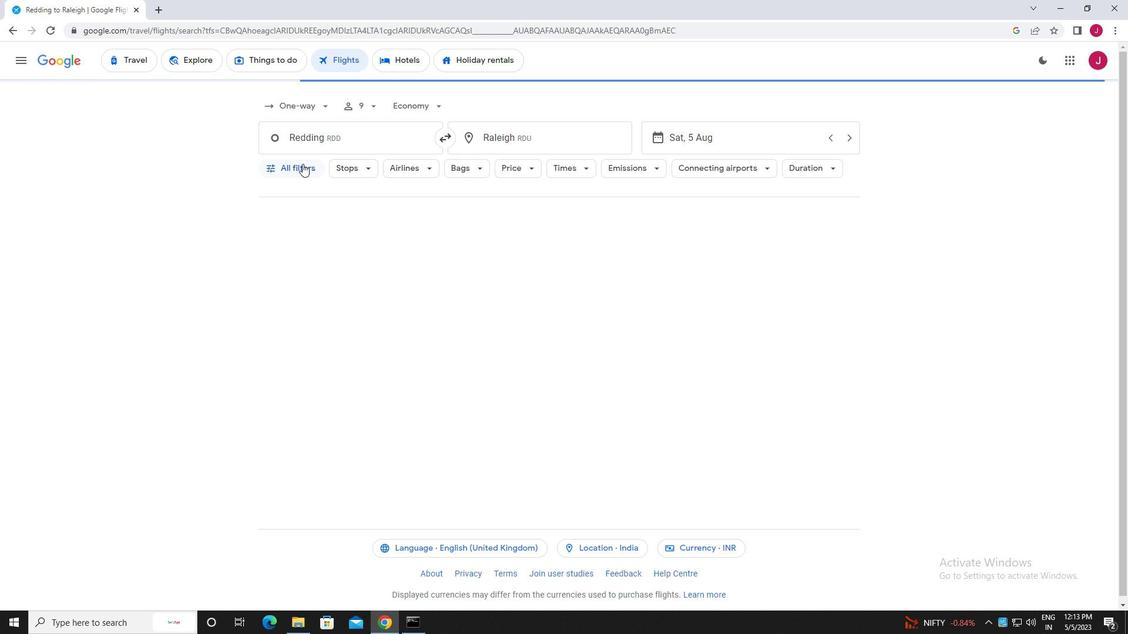 
Action: Mouse pressed left at (302, 165)
Screenshot: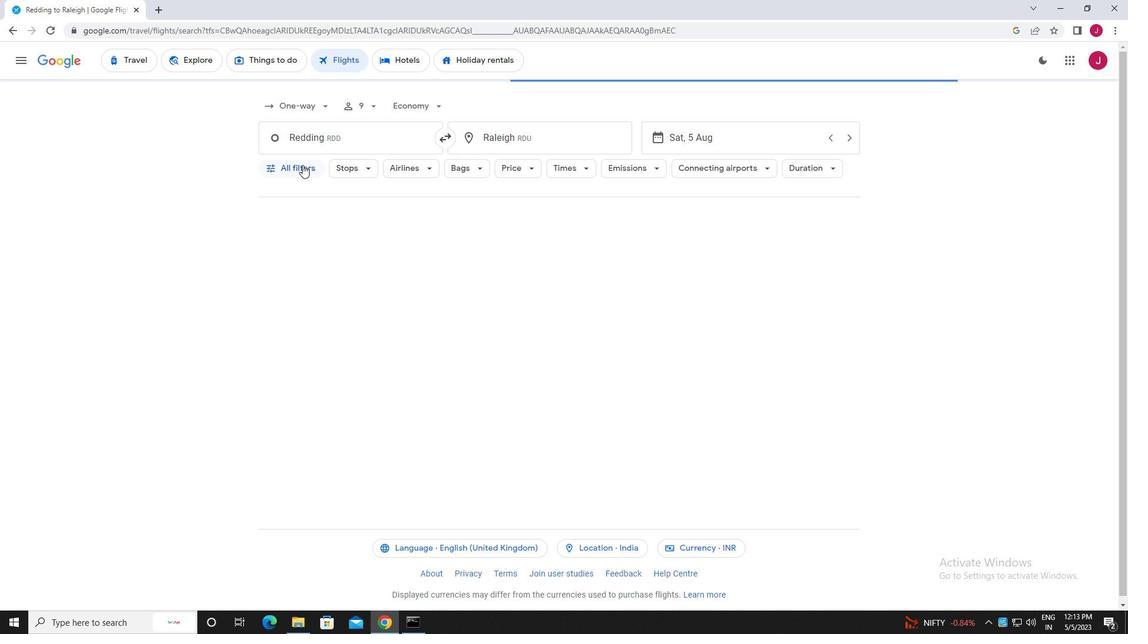 
Action: Mouse moved to (321, 209)
Screenshot: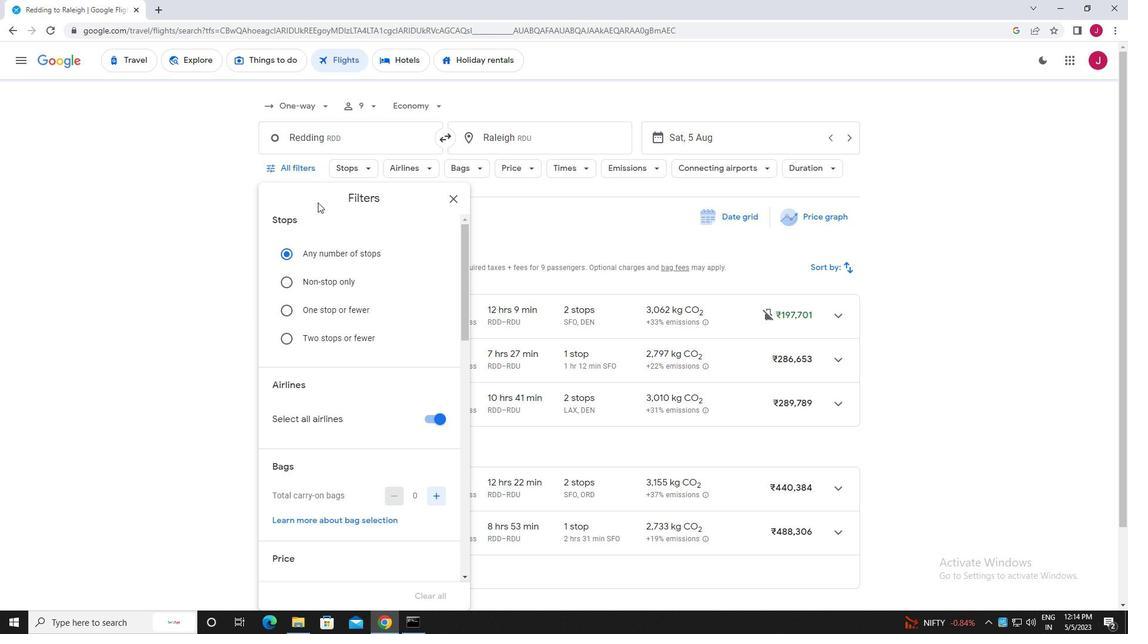 
Action: Mouse scrolled (321, 208) with delta (0, 0)
Screenshot: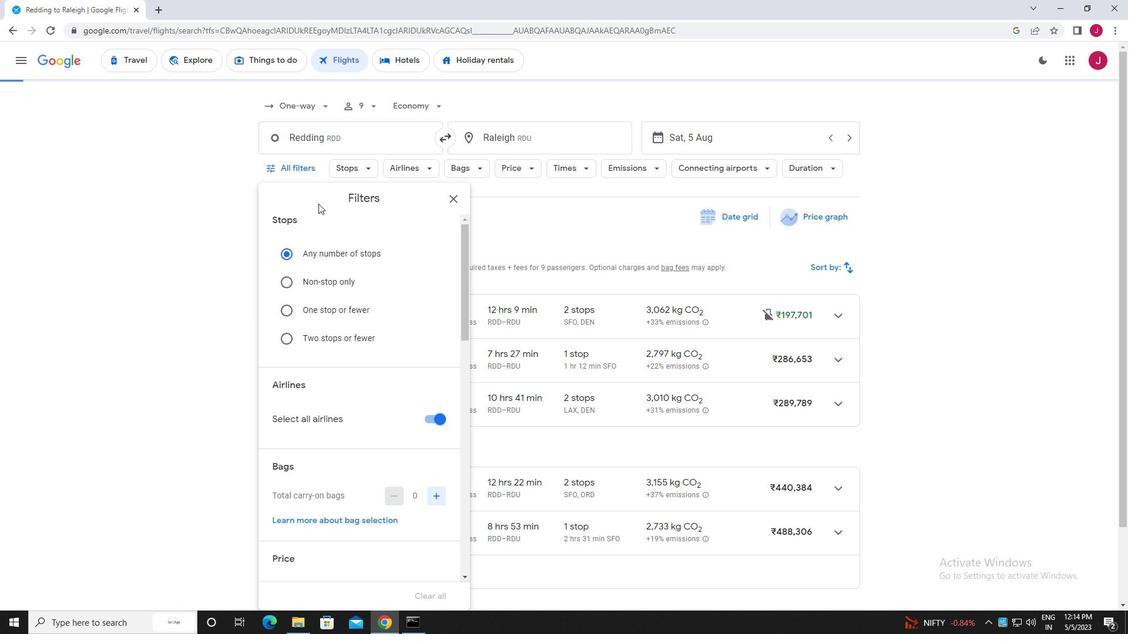 
Action: Mouse moved to (322, 209)
Screenshot: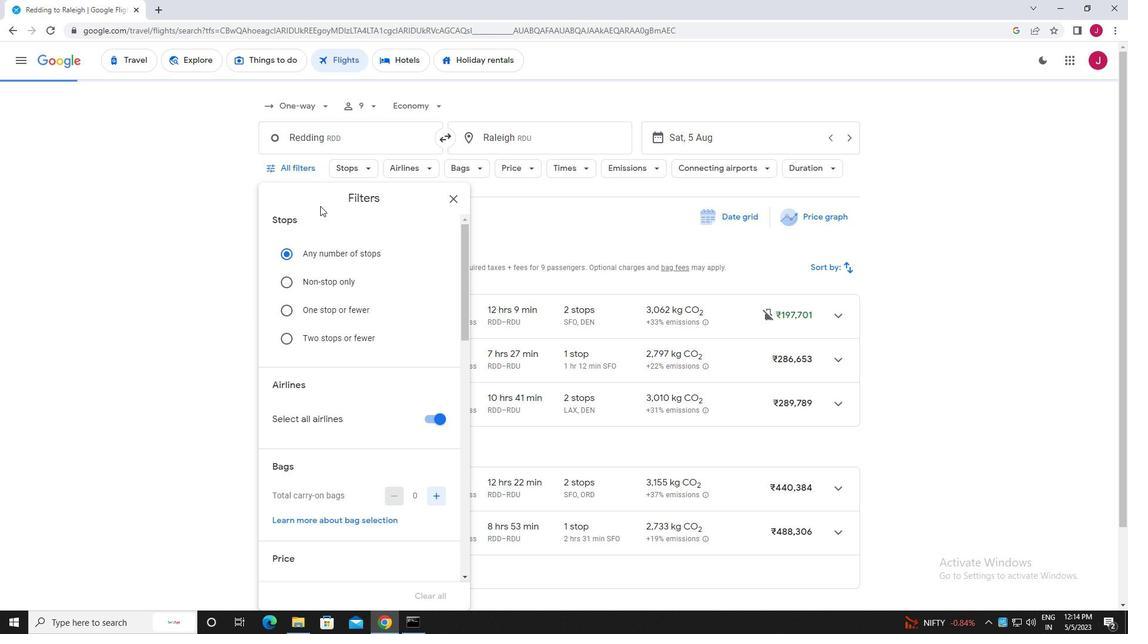 
Action: Mouse scrolled (322, 209) with delta (0, 0)
Screenshot: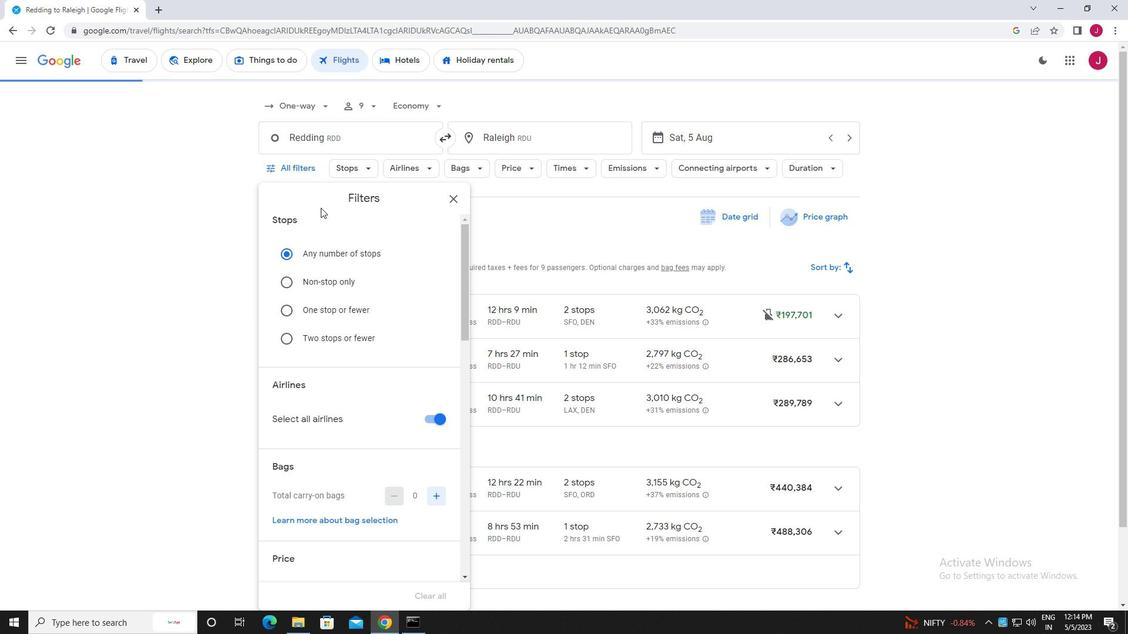 
Action: Mouse moved to (336, 216)
Screenshot: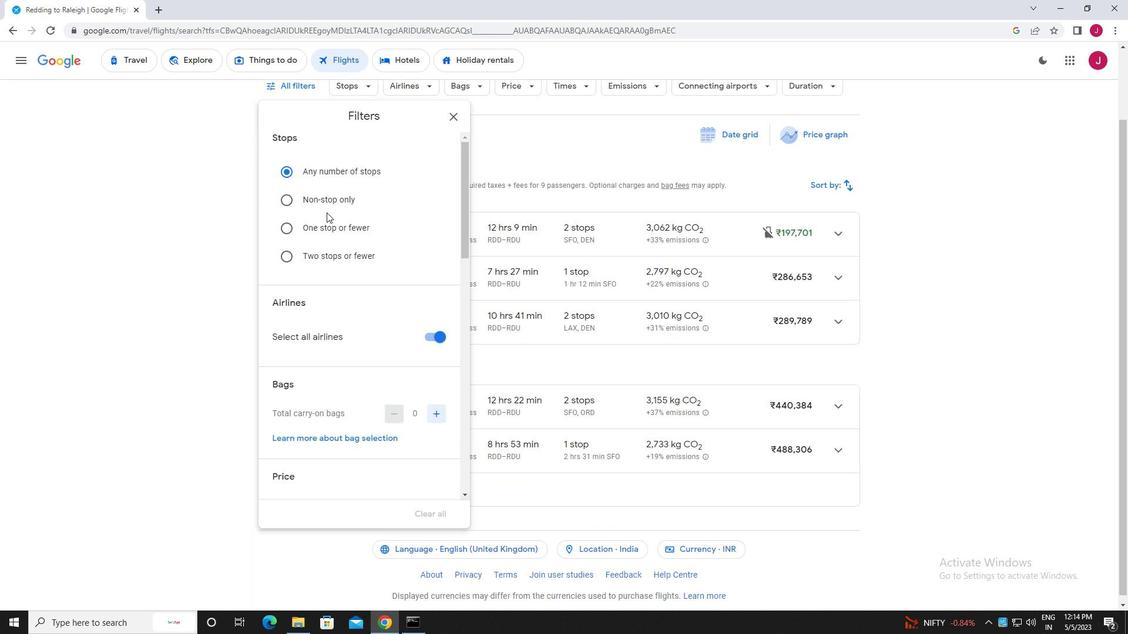 
Action: Mouse scrolled (336, 215) with delta (0, 0)
Screenshot: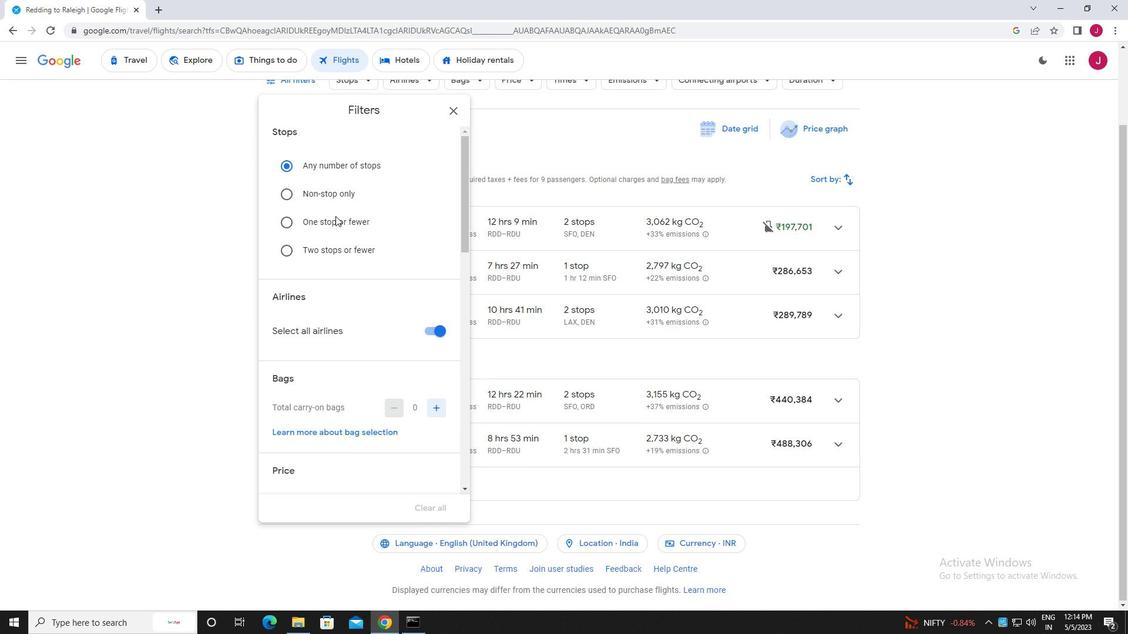 
Action: Mouse scrolled (336, 215) with delta (0, 0)
Screenshot: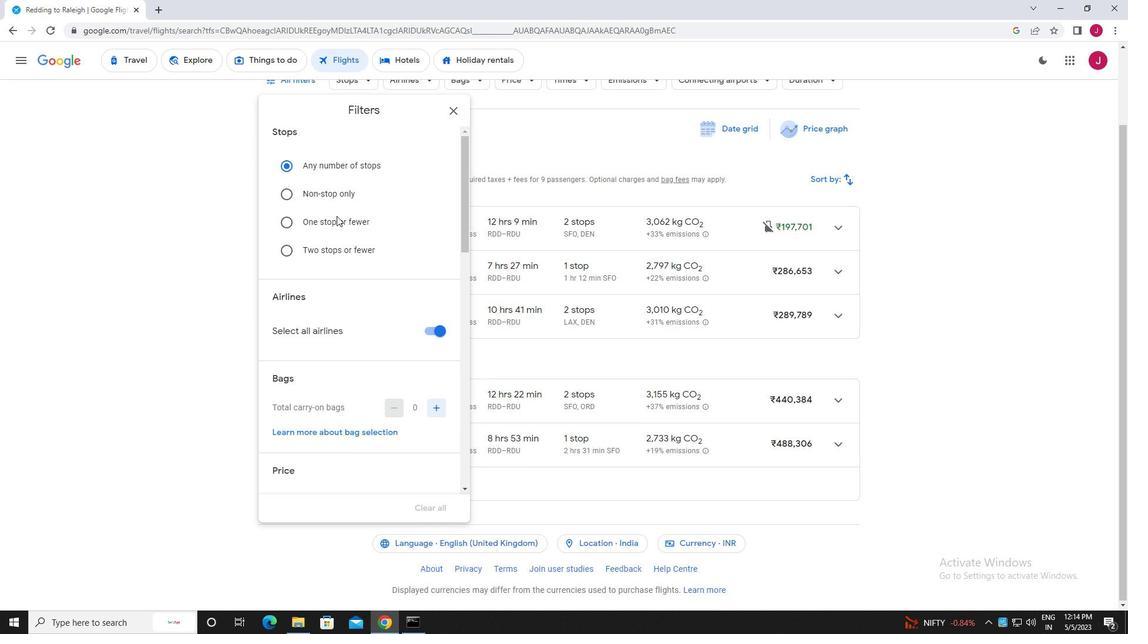 
Action: Mouse moved to (430, 214)
Screenshot: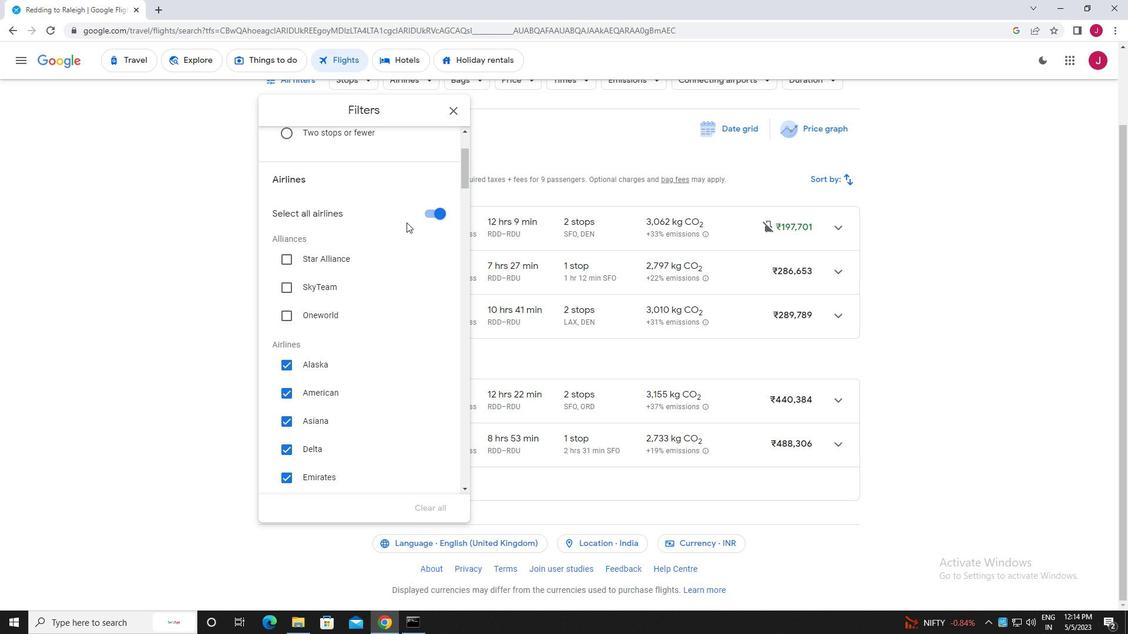 
Action: Mouse pressed left at (430, 214)
Screenshot: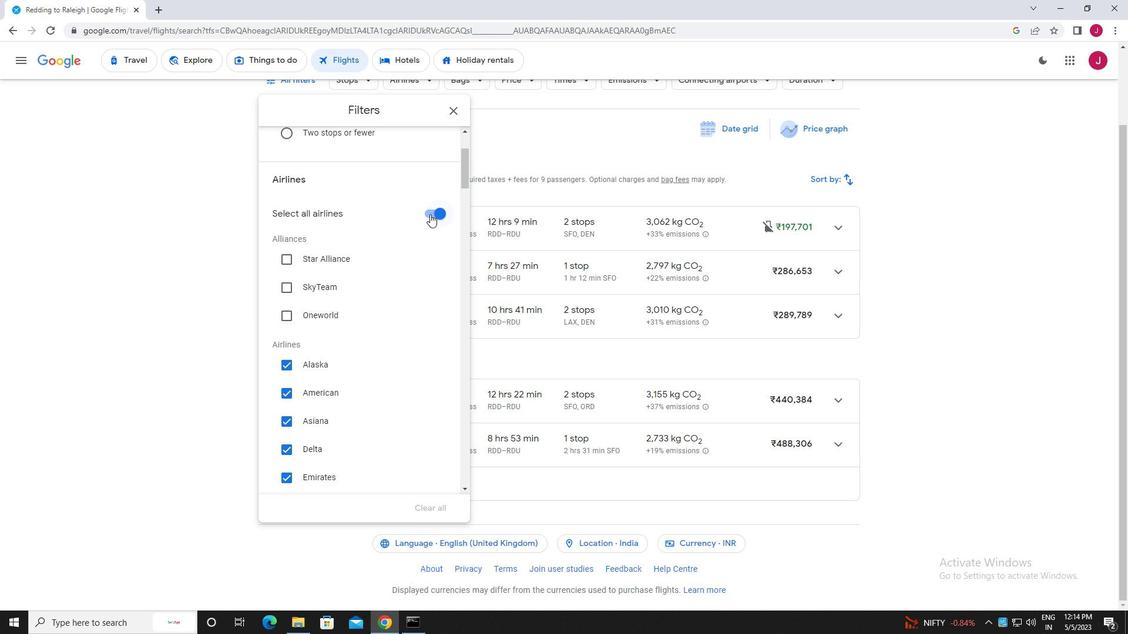 
Action: Mouse moved to (344, 225)
Screenshot: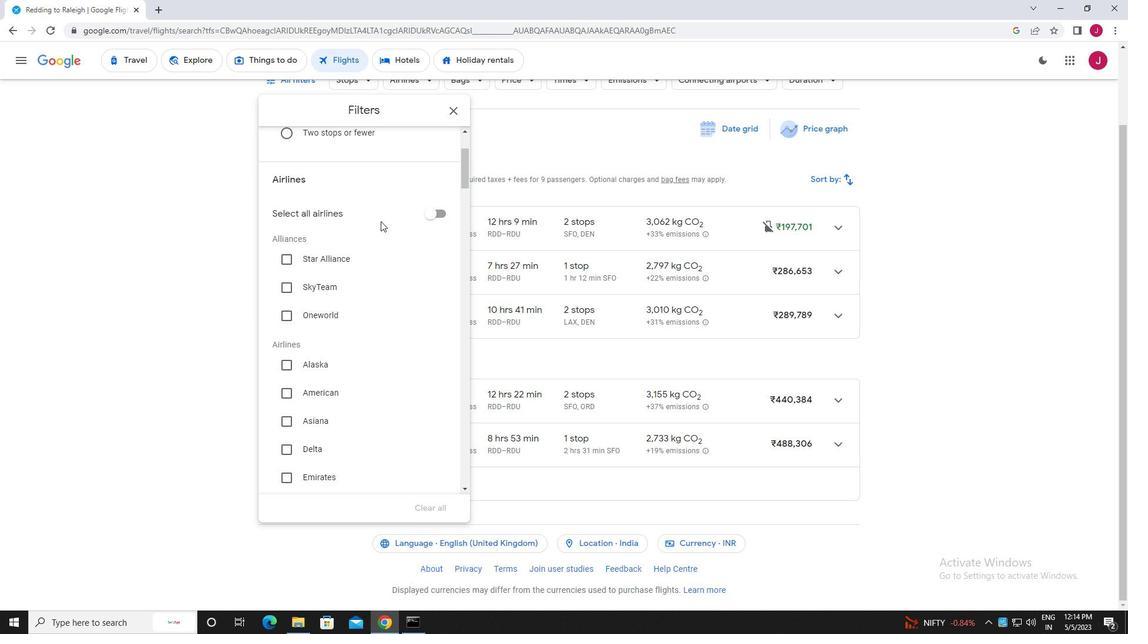 
Action: Mouse scrolled (344, 225) with delta (0, 0)
Screenshot: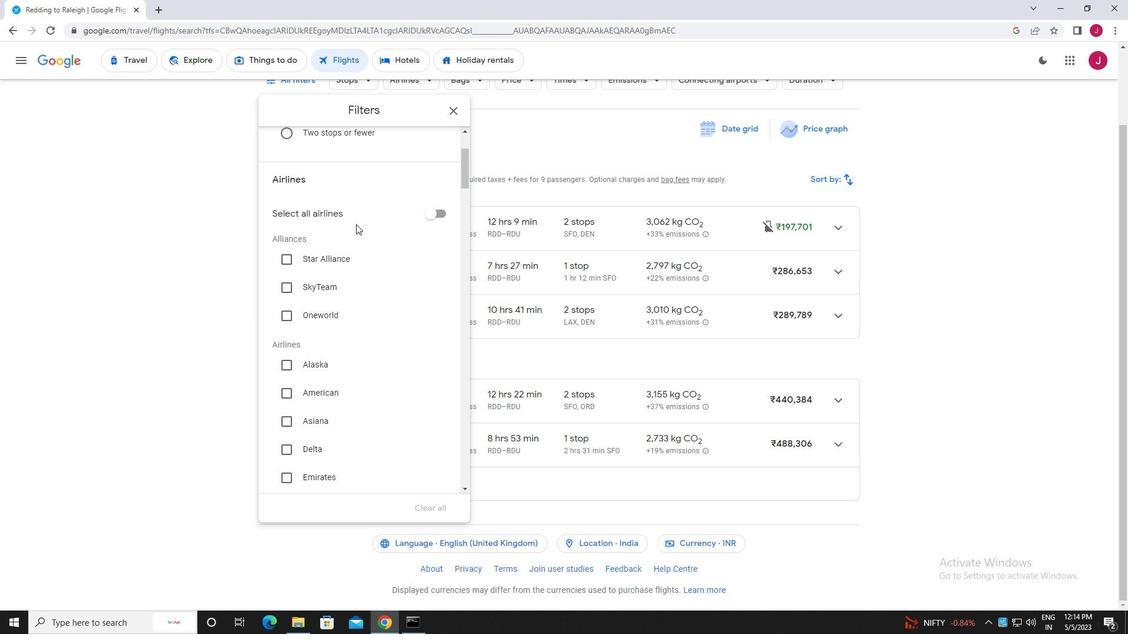 
Action: Mouse scrolled (344, 225) with delta (0, 0)
Screenshot: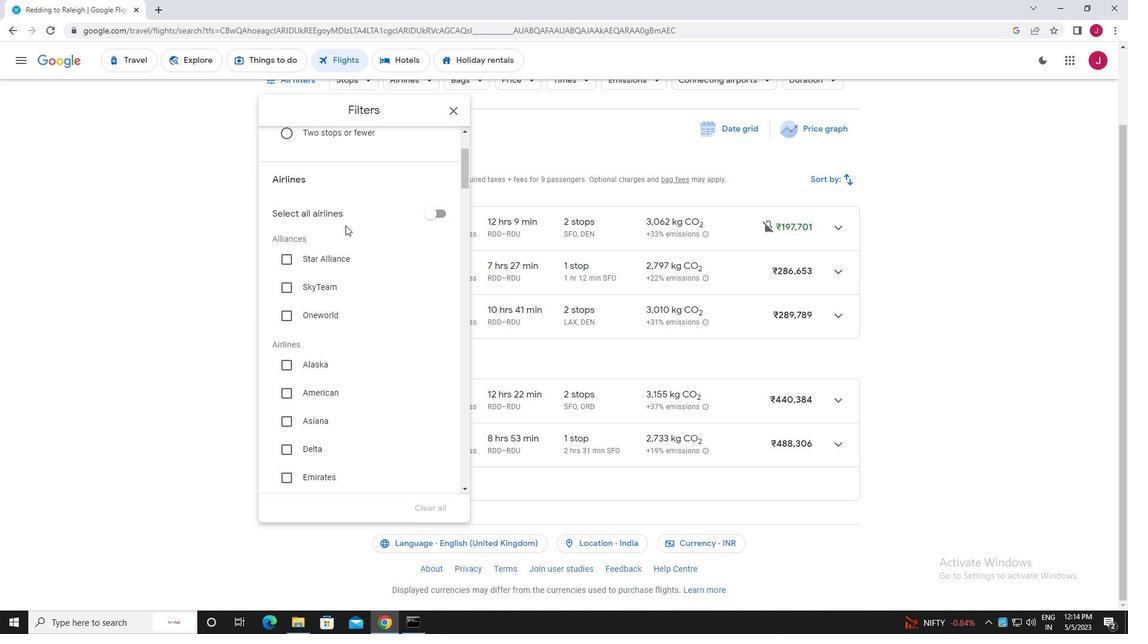 
Action: Mouse moved to (327, 334)
Screenshot: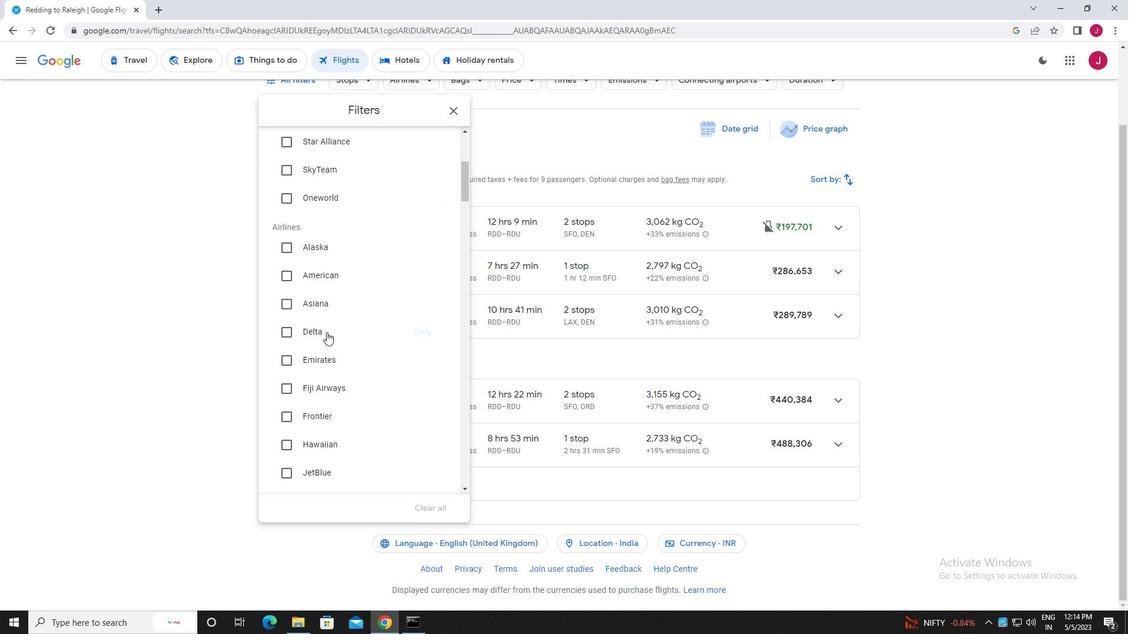 
Action: Mouse scrolled (327, 333) with delta (0, 0)
Screenshot: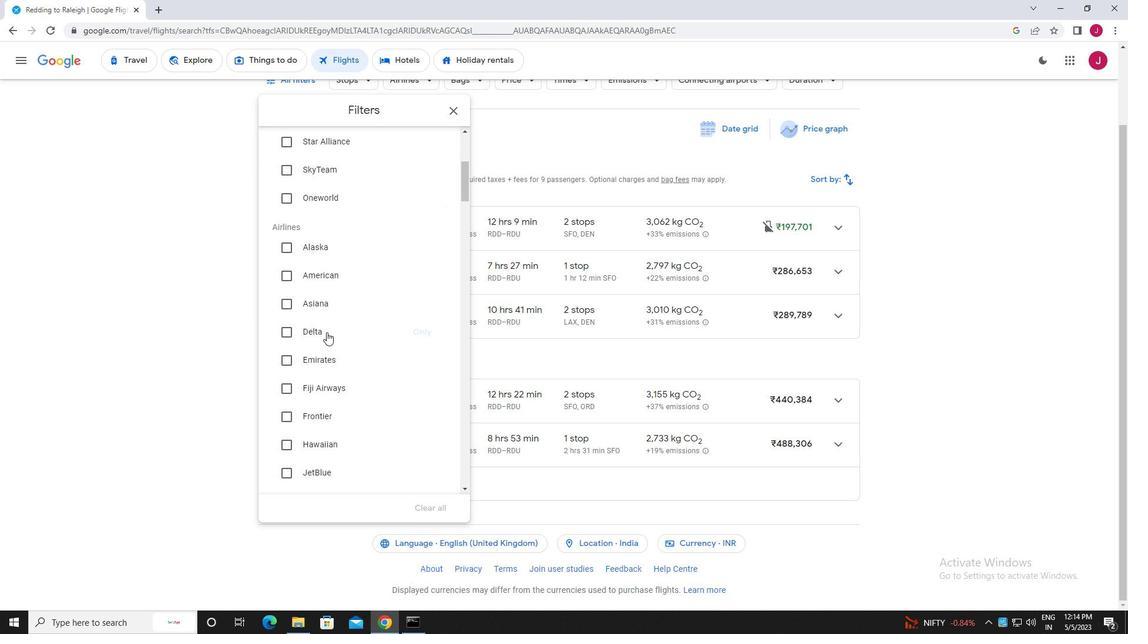 
Action: Mouse moved to (327, 332)
Screenshot: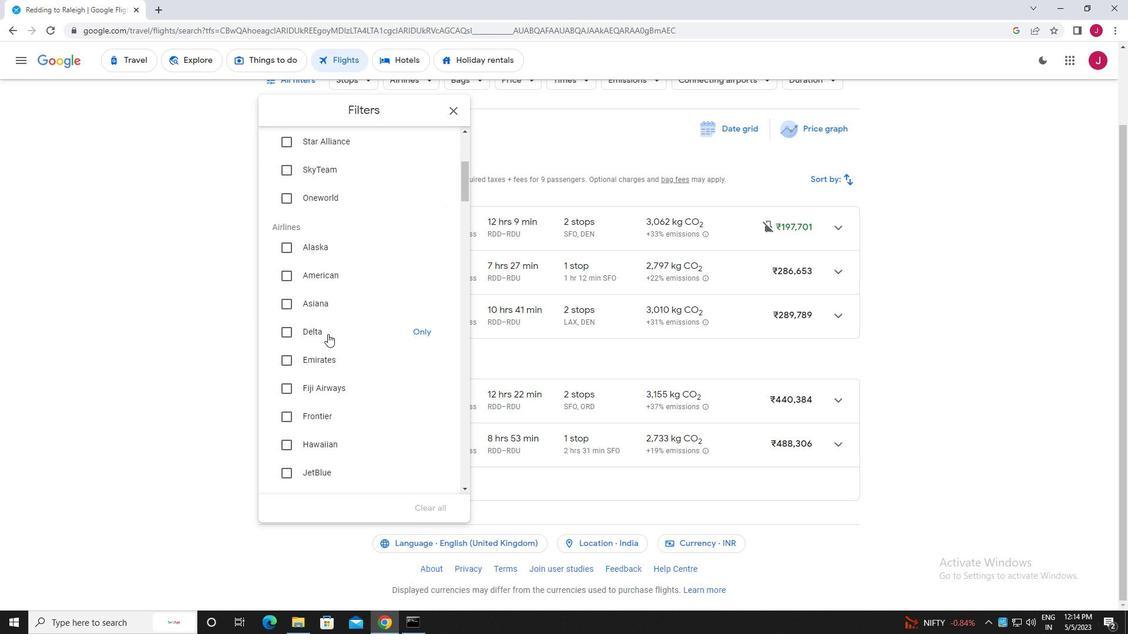 
Action: Mouse scrolled (327, 331) with delta (0, 0)
Screenshot: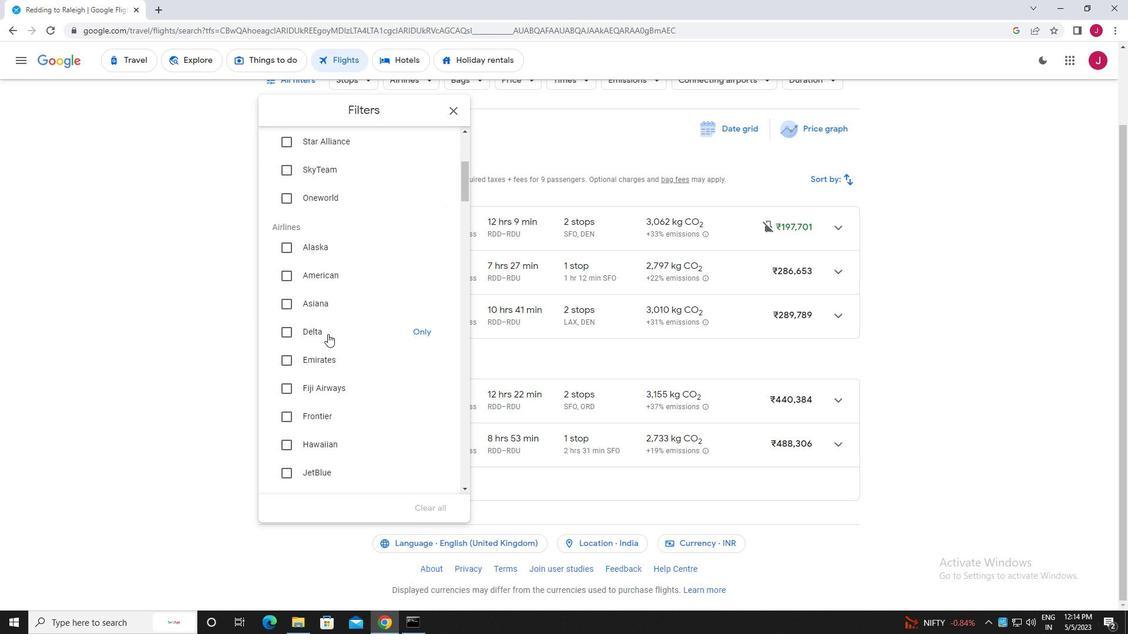 
Action: Mouse moved to (319, 315)
Screenshot: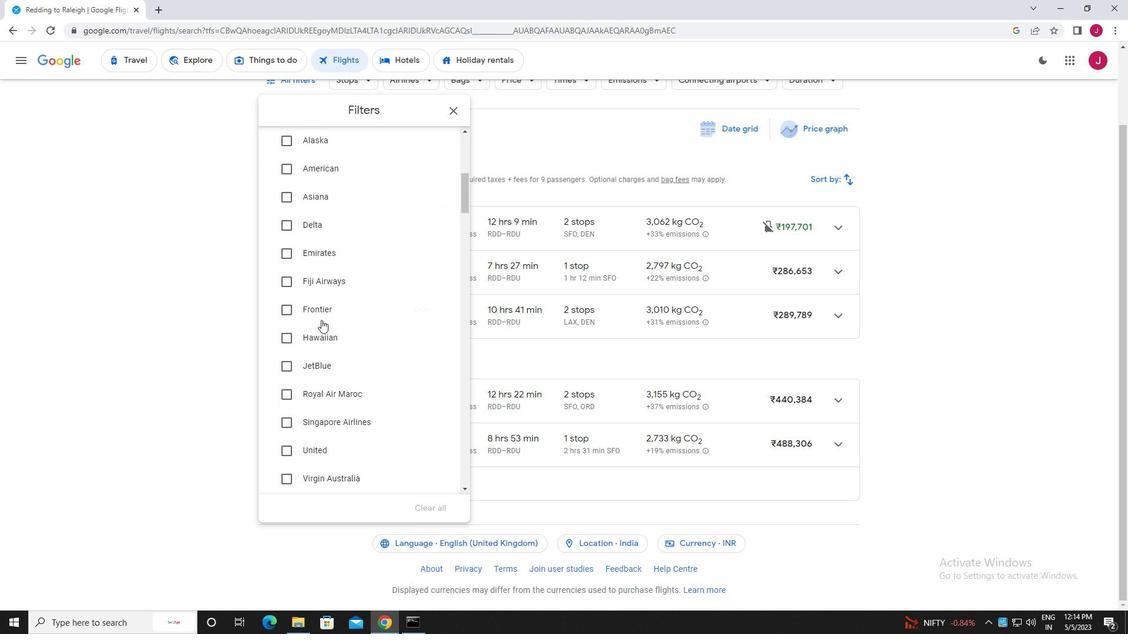 
Action: Mouse scrolled (319, 314) with delta (0, 0)
Screenshot: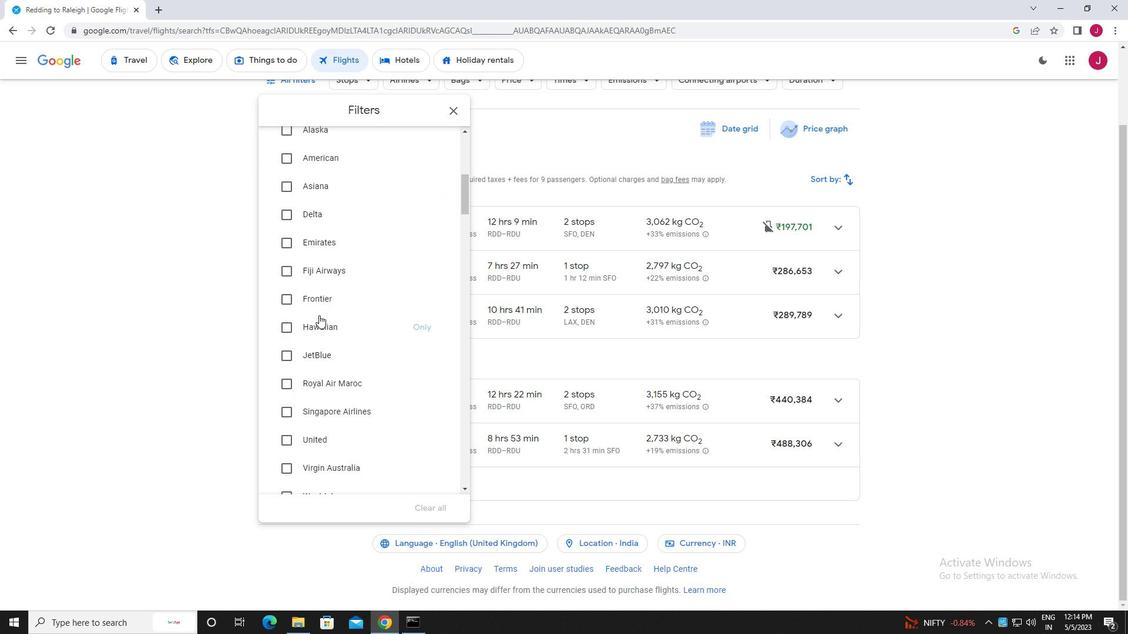 
Action: Mouse moved to (286, 349)
Screenshot: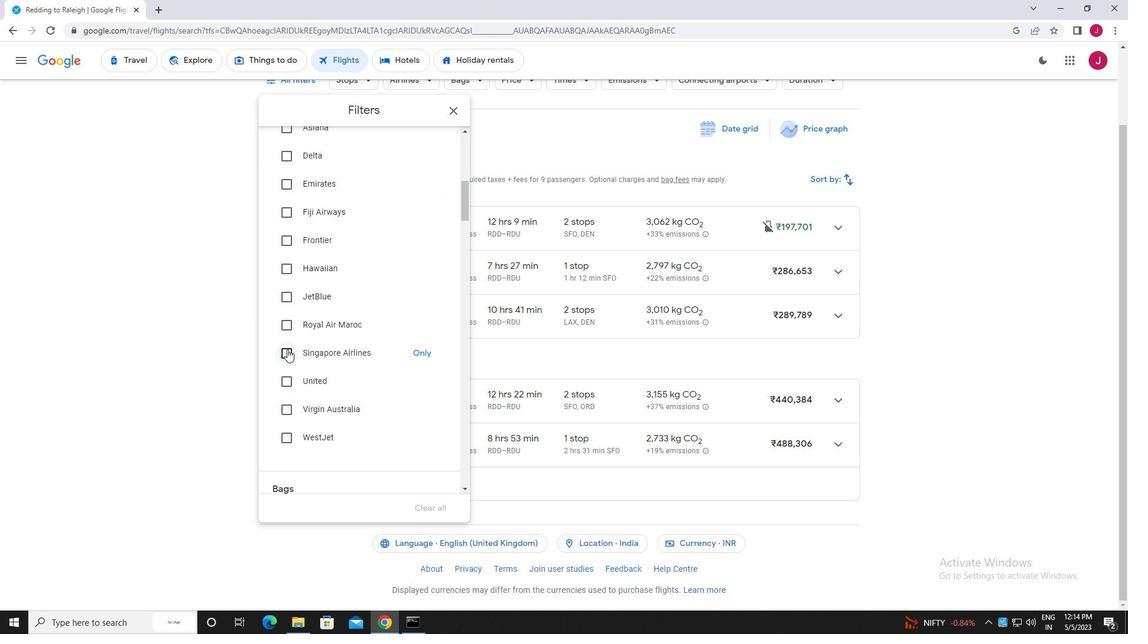 
Action: Mouse pressed left at (286, 349)
Screenshot: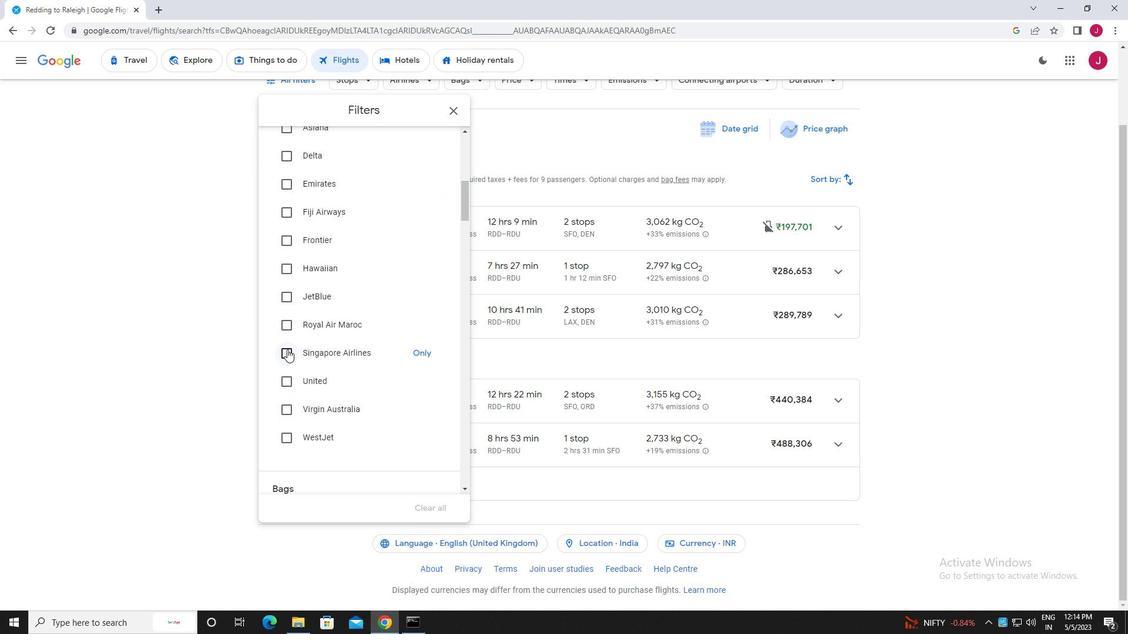 
Action: Mouse moved to (307, 340)
Screenshot: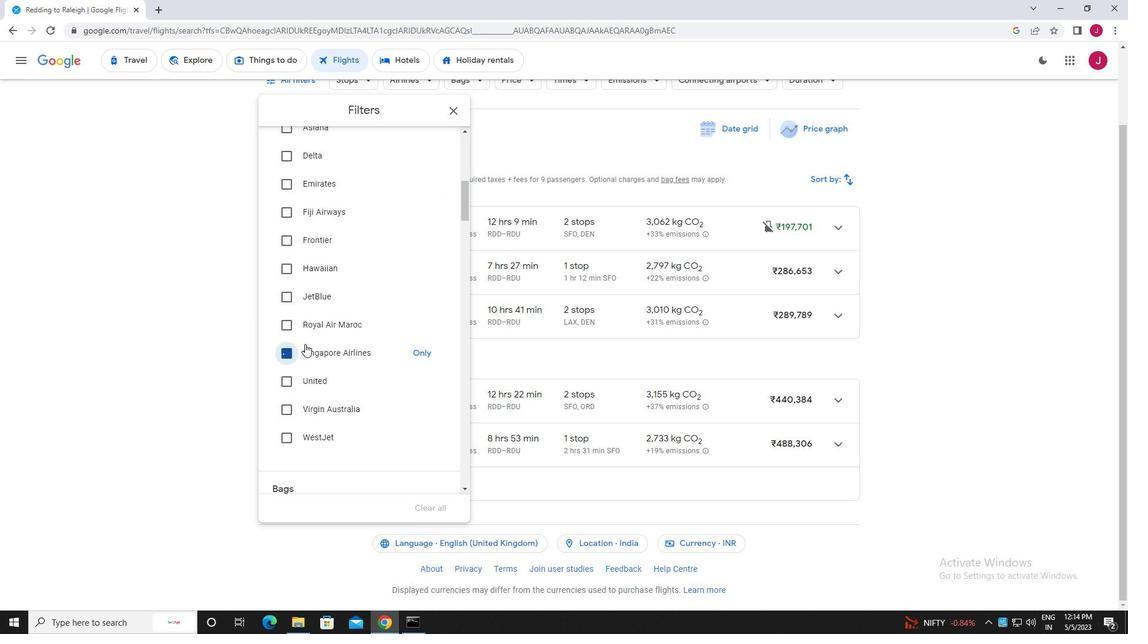 
Action: Mouse scrolled (307, 340) with delta (0, 0)
Screenshot: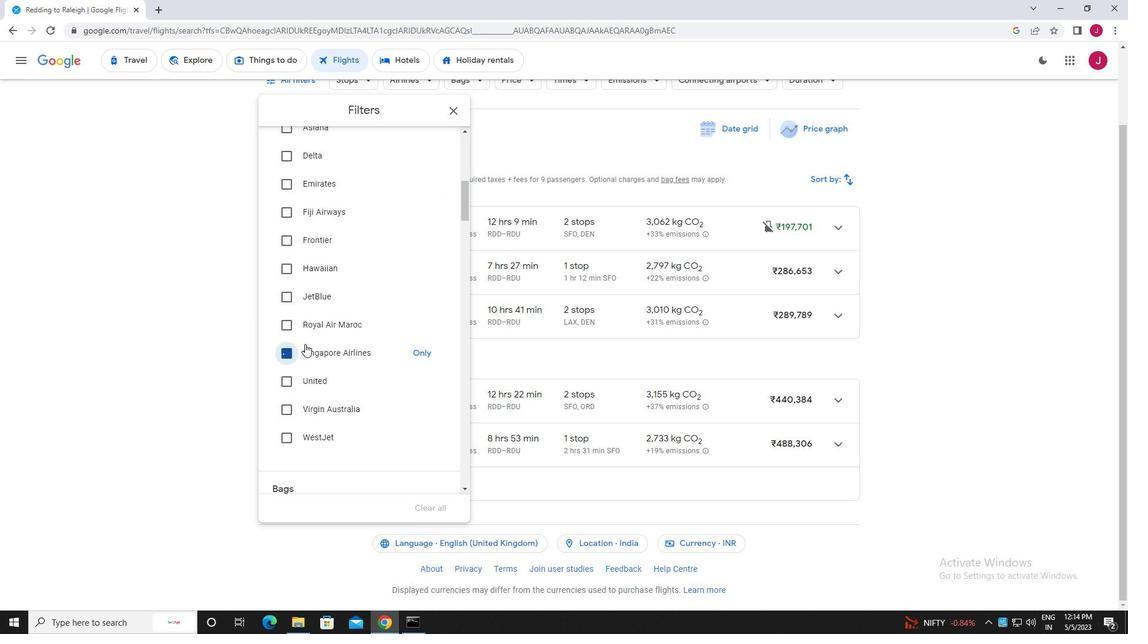 
Action: Mouse scrolled (307, 340) with delta (0, 0)
Screenshot: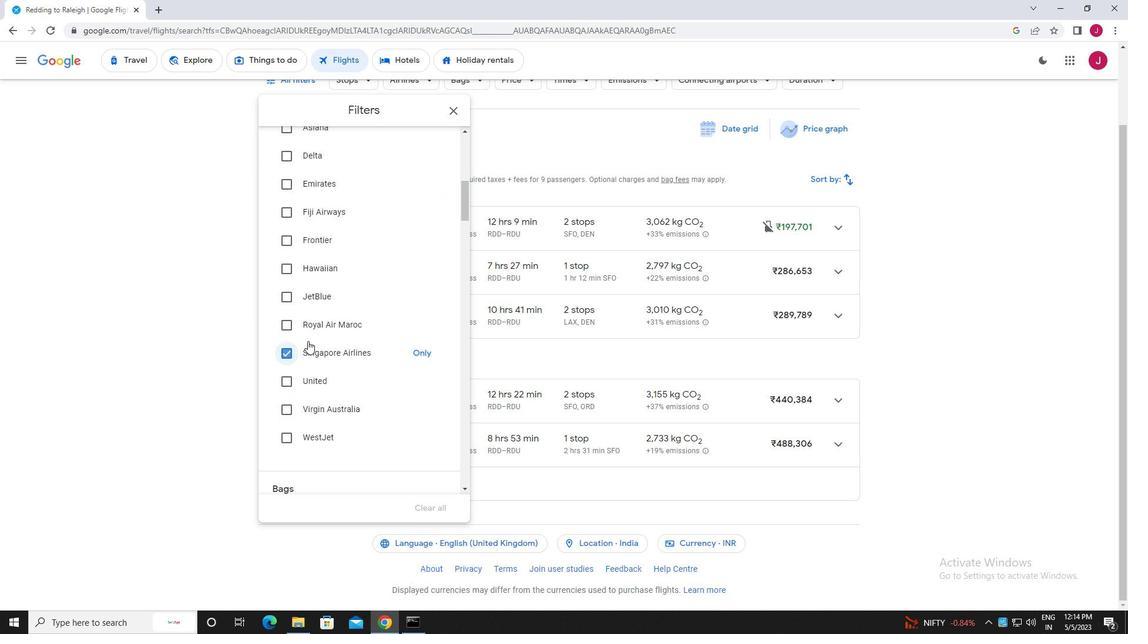 
Action: Mouse scrolled (307, 340) with delta (0, 0)
Screenshot: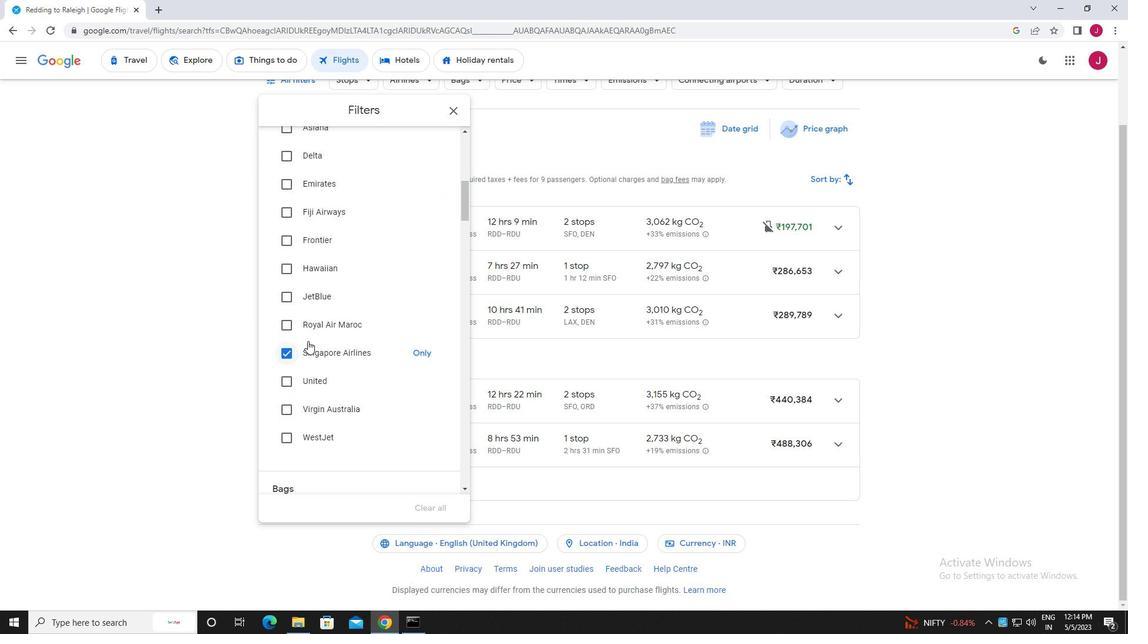 
Action: Mouse moved to (346, 333)
Screenshot: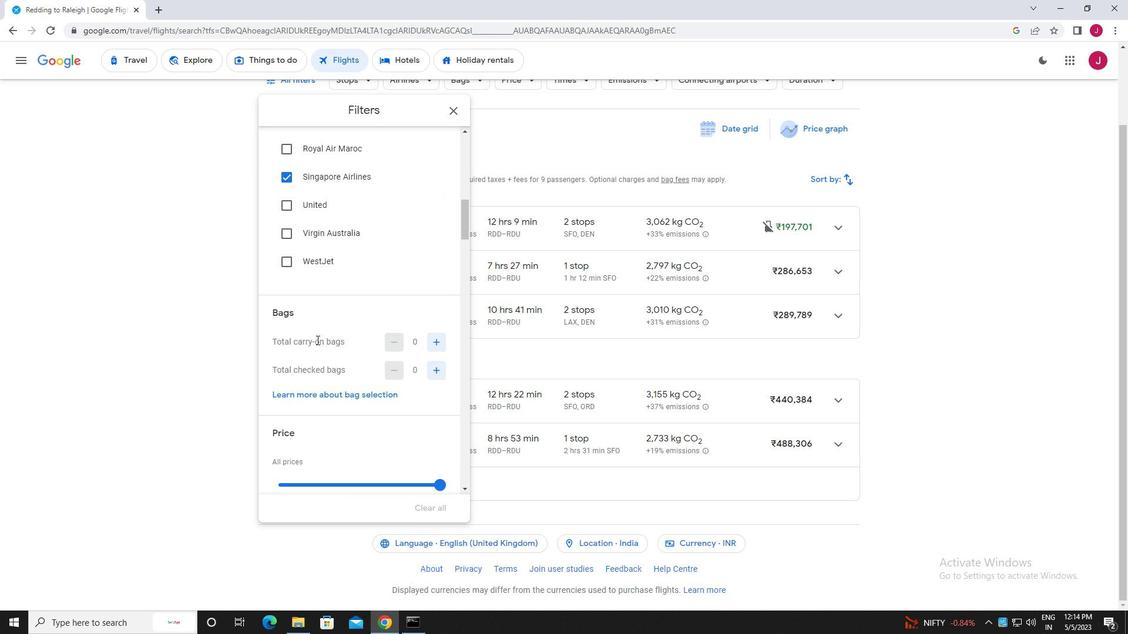 
Action: Mouse scrolled (346, 333) with delta (0, 0)
Screenshot: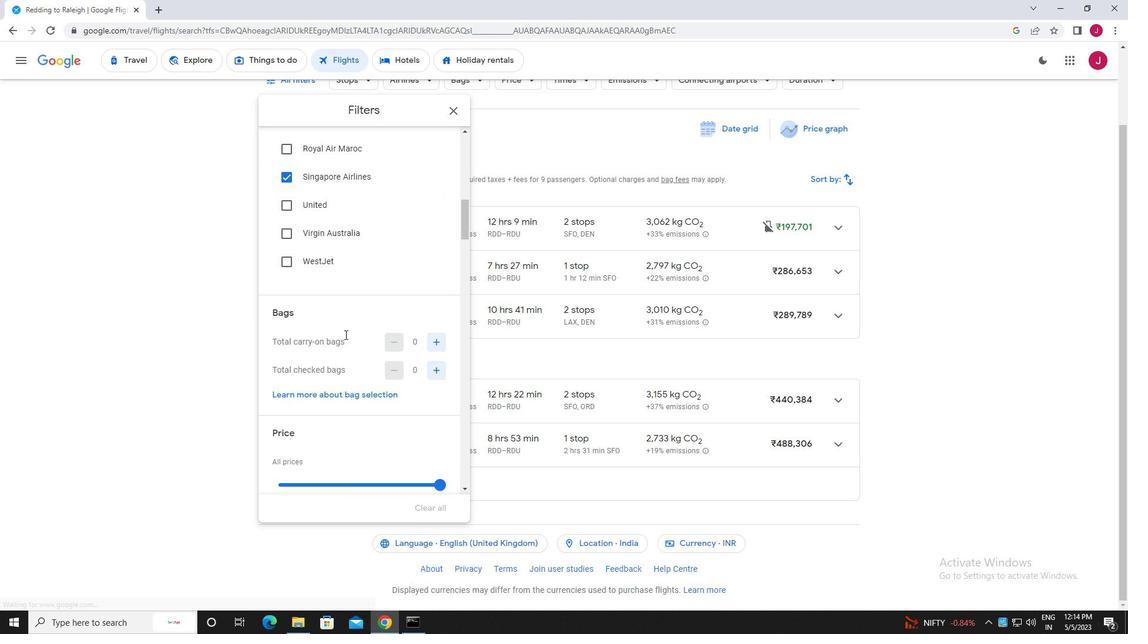 
Action: Mouse scrolled (346, 333) with delta (0, 0)
Screenshot: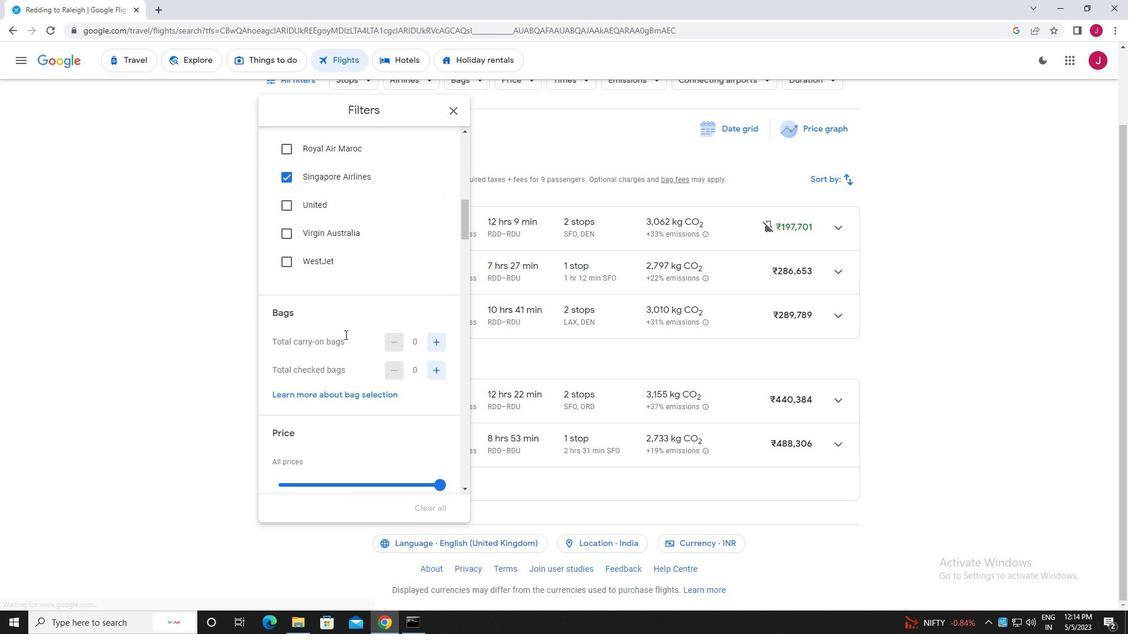 
Action: Mouse moved to (405, 283)
Screenshot: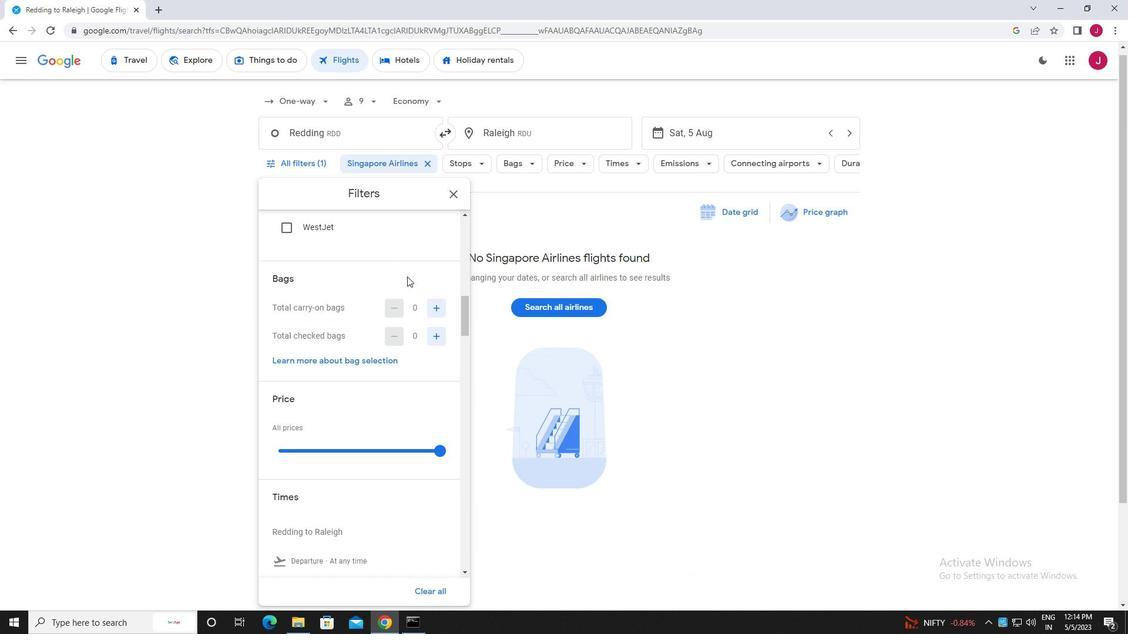 
Action: Mouse scrolled (405, 283) with delta (0, 0)
Screenshot: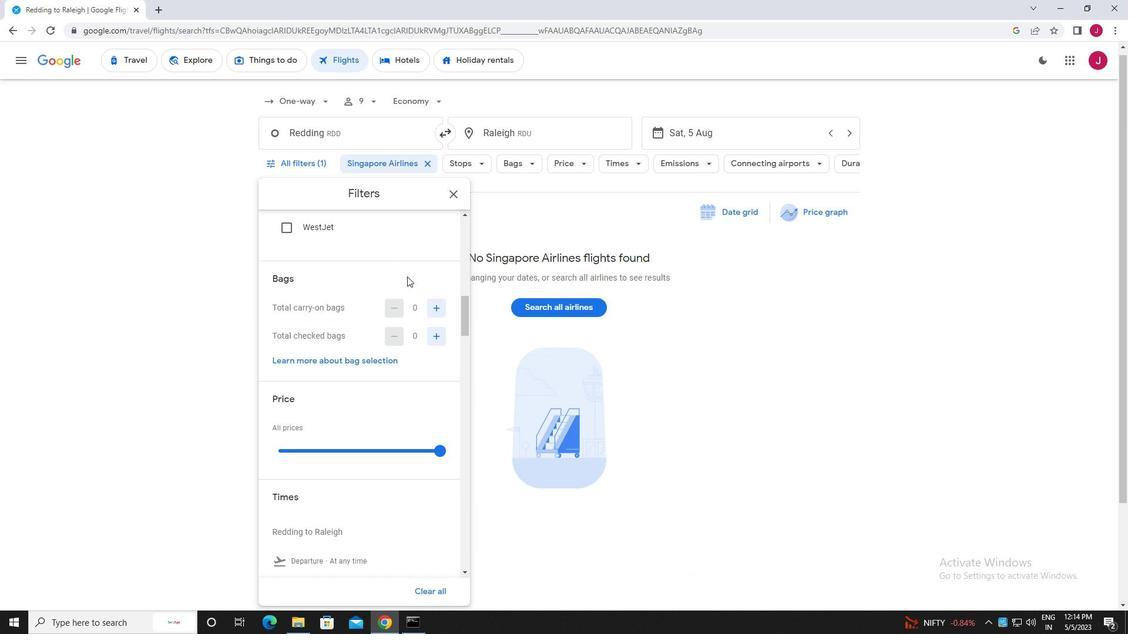 
Action: Mouse moved to (440, 391)
Screenshot: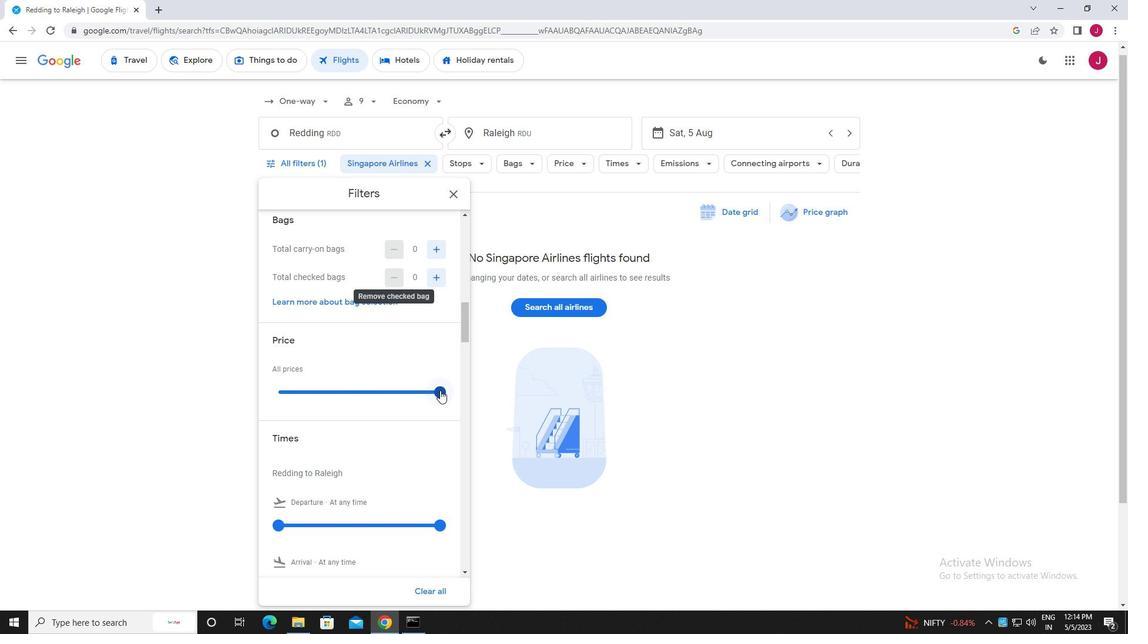 
Action: Mouse pressed left at (440, 391)
Screenshot: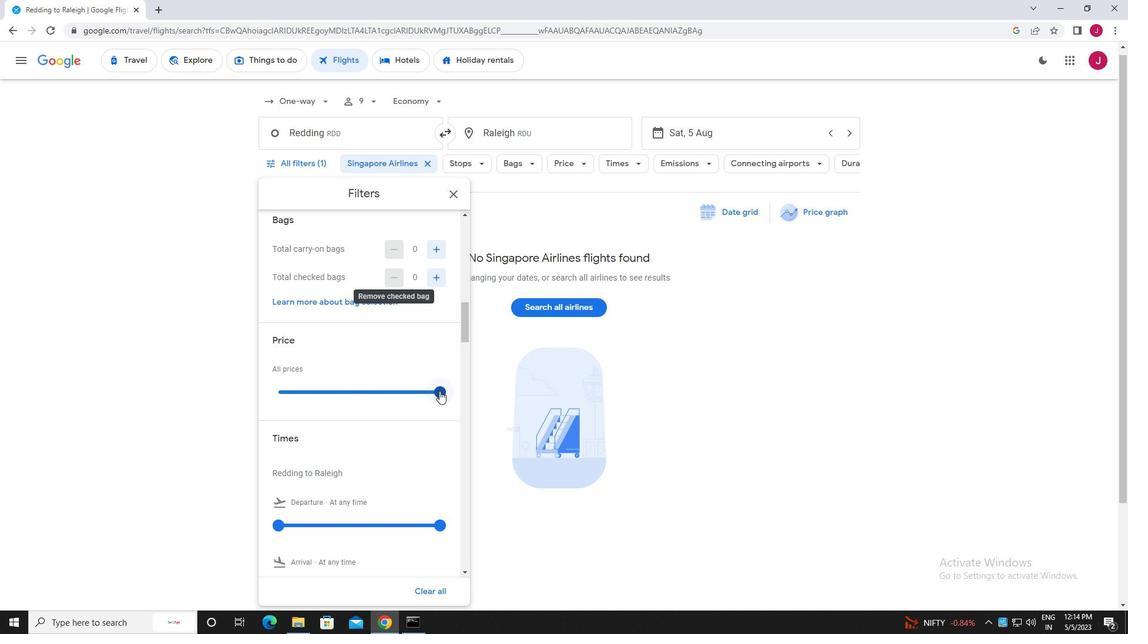 
Action: Mouse moved to (360, 355)
Screenshot: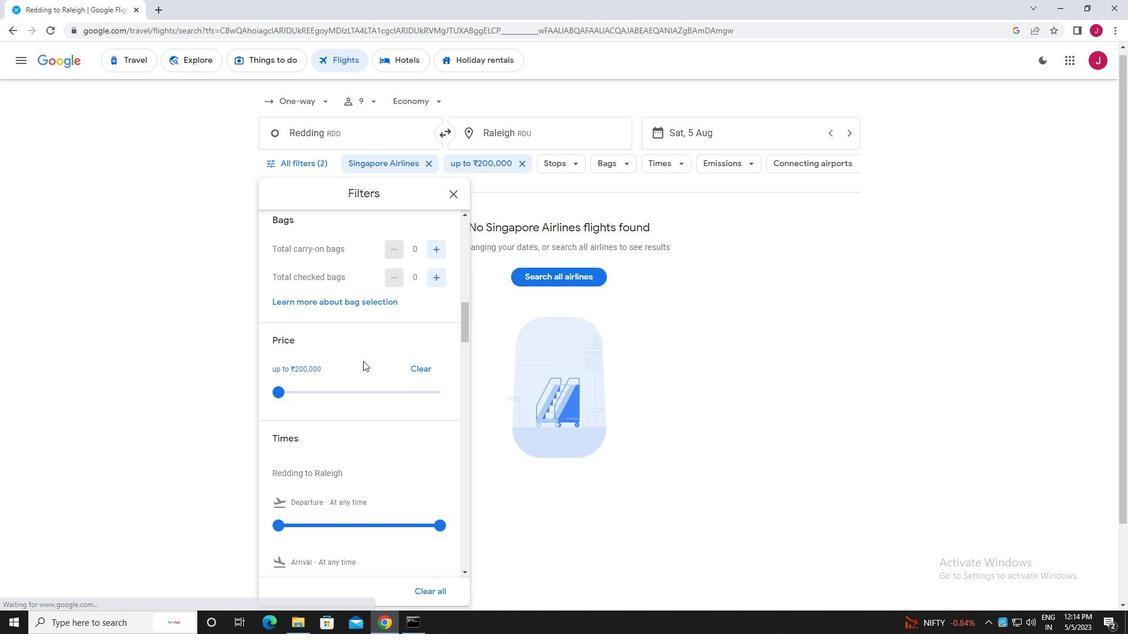 
Action: Mouse scrolled (360, 354) with delta (0, 0)
Screenshot: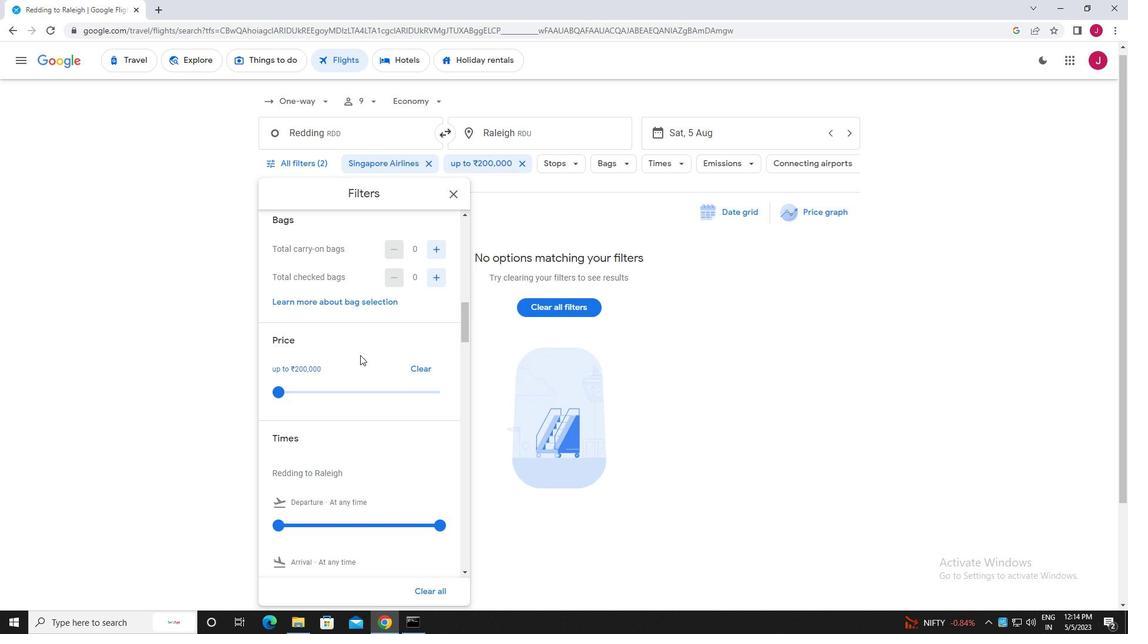 
Action: Mouse scrolled (360, 354) with delta (0, 0)
Screenshot: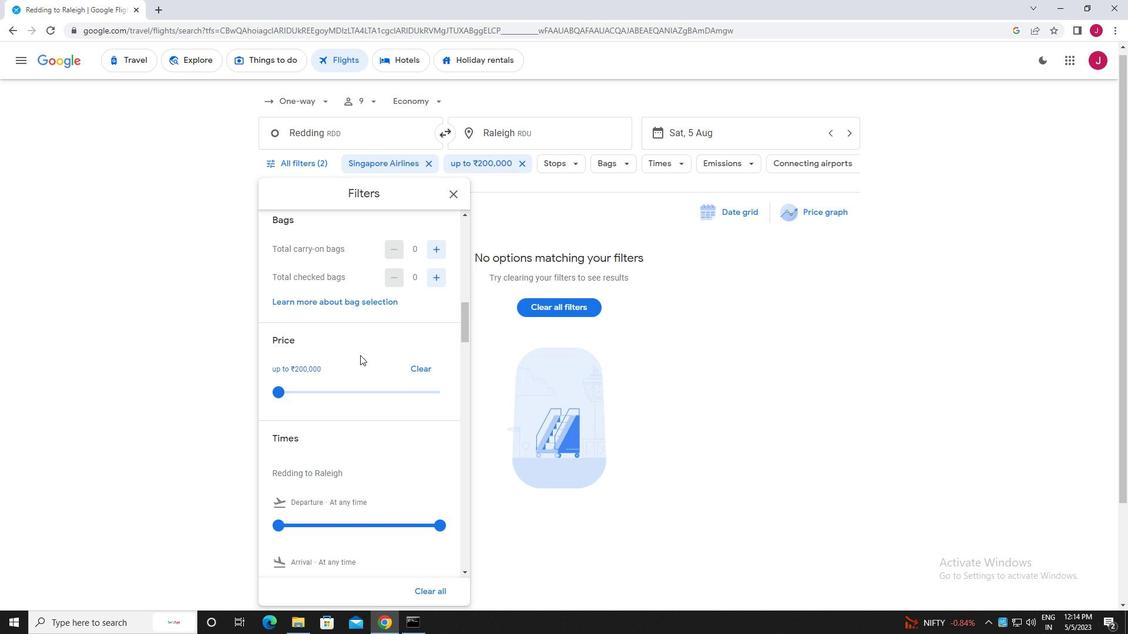 
Action: Mouse scrolled (360, 354) with delta (0, 0)
Screenshot: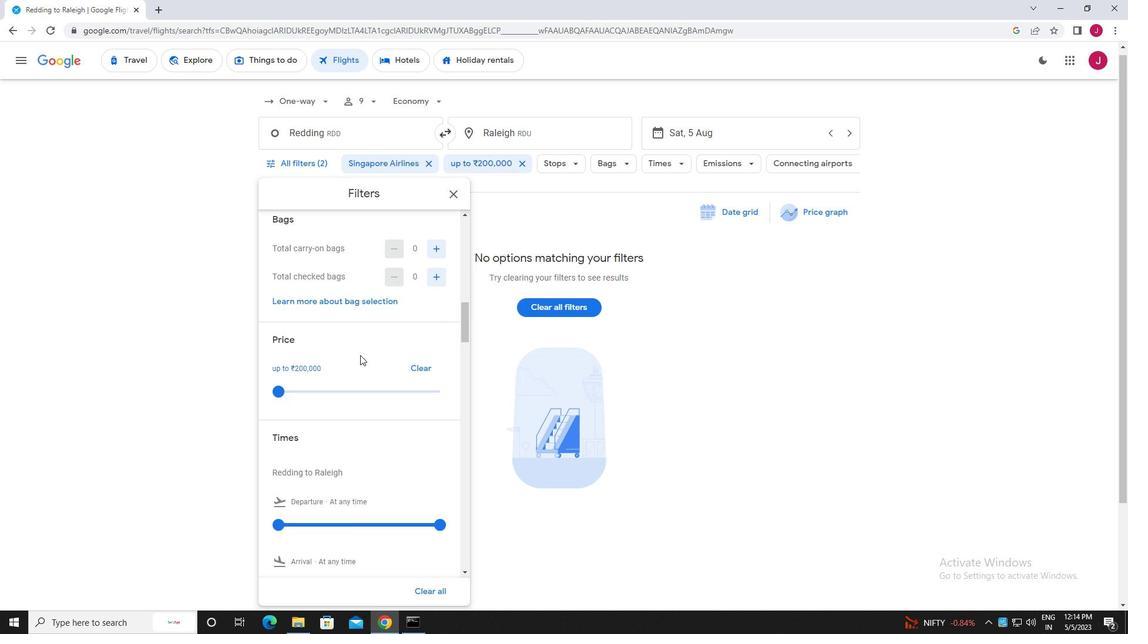 
Action: Mouse moved to (273, 348)
Screenshot: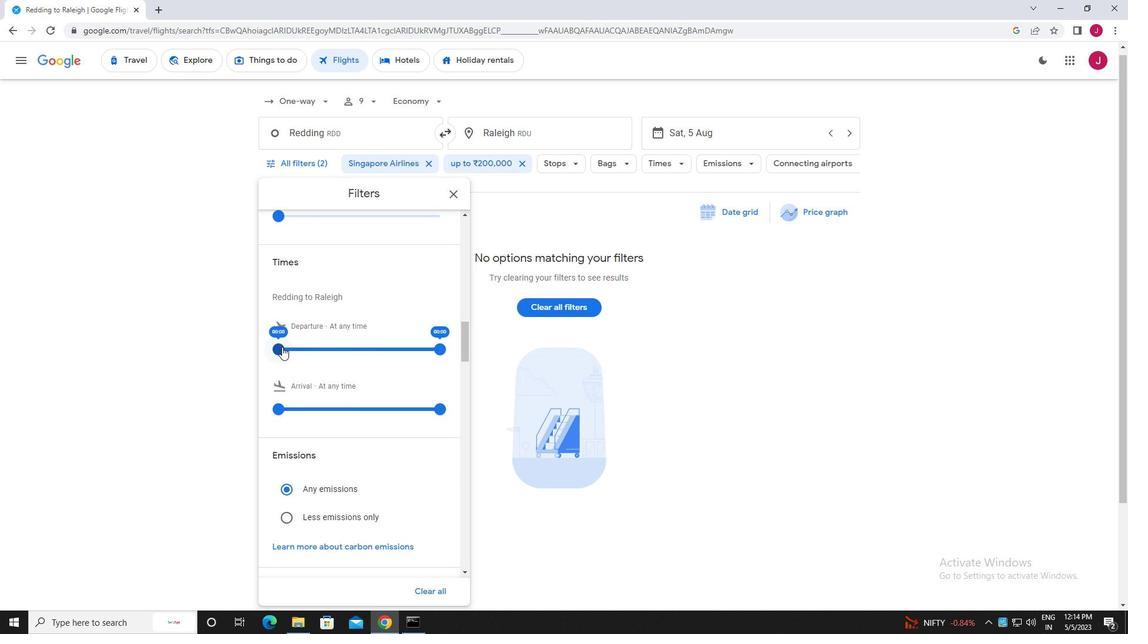 
Action: Mouse pressed left at (273, 348)
Screenshot: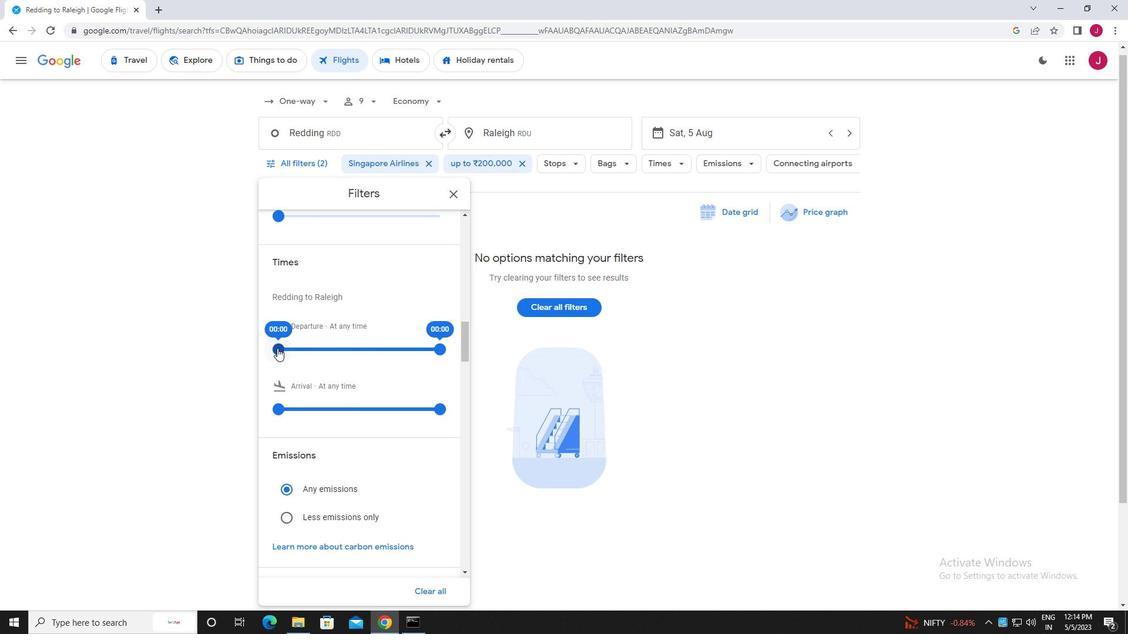 
Action: Mouse moved to (438, 350)
Screenshot: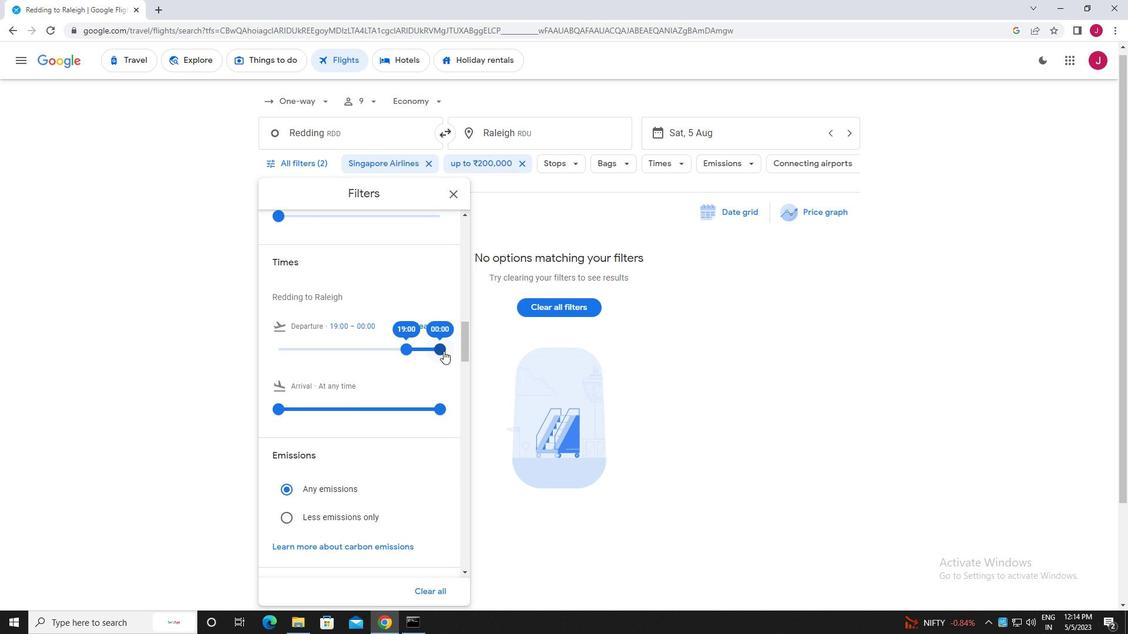 
Action: Mouse pressed left at (438, 350)
Screenshot: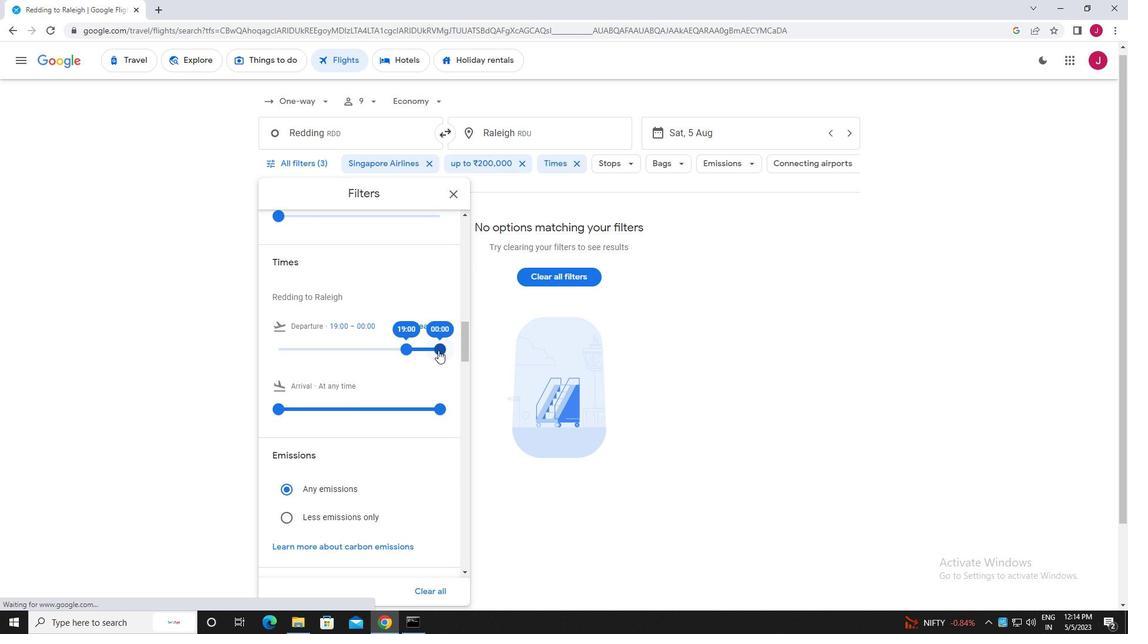 
Action: Mouse moved to (450, 194)
Screenshot: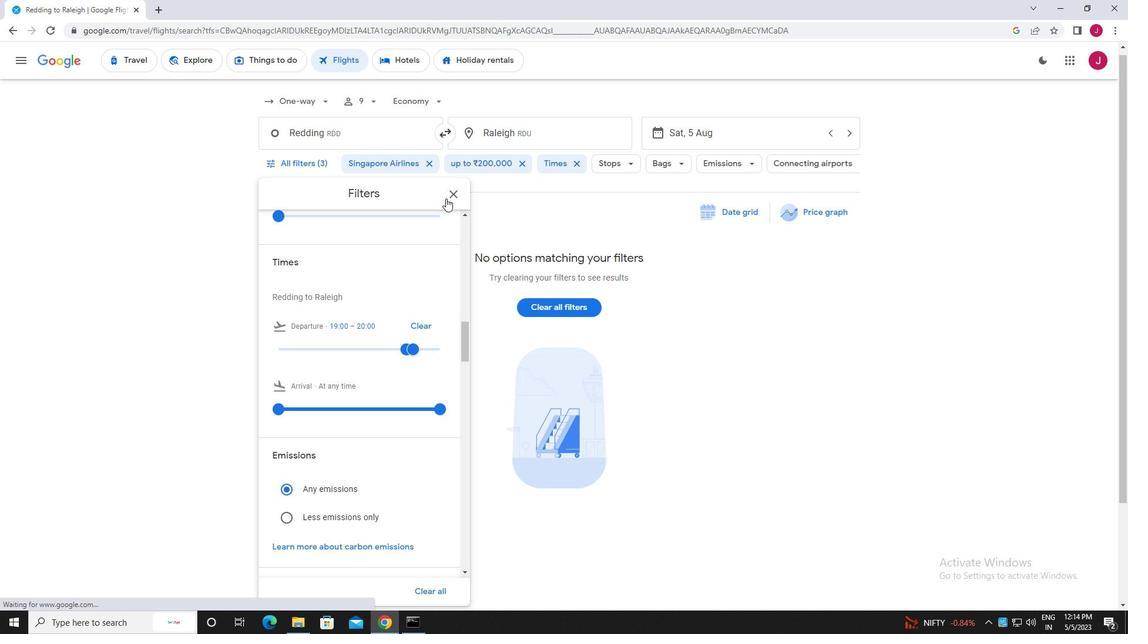 
Action: Mouse pressed left at (450, 194)
Screenshot: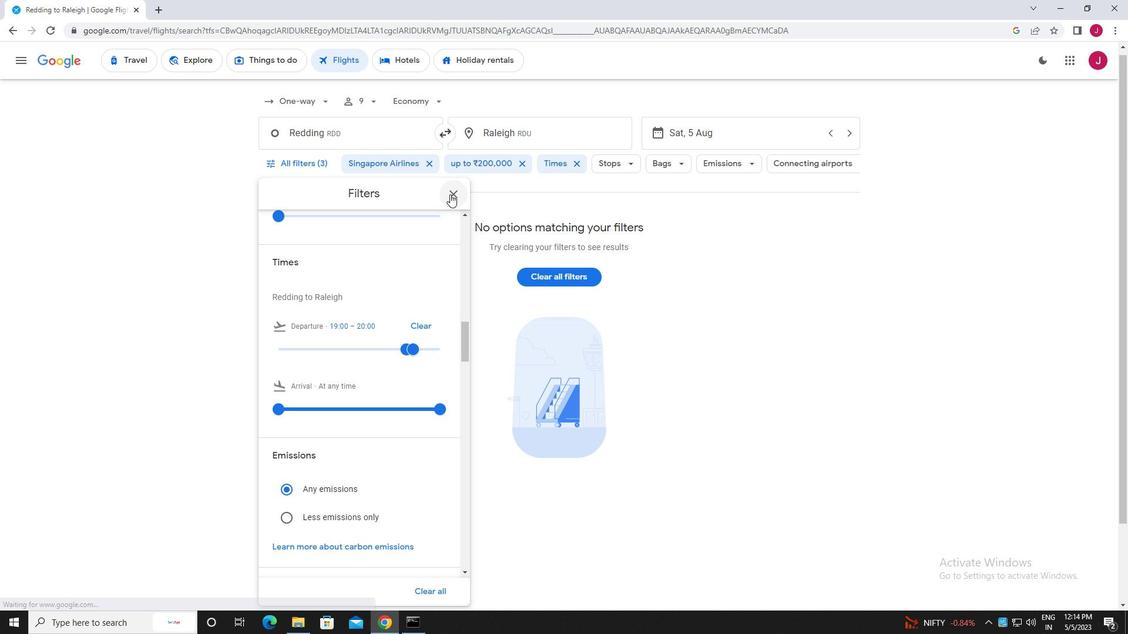 
